 Task: Check the average views per listing of air conditioning unit in the last 1 year.
Action: Mouse moved to (1093, 251)
Screenshot: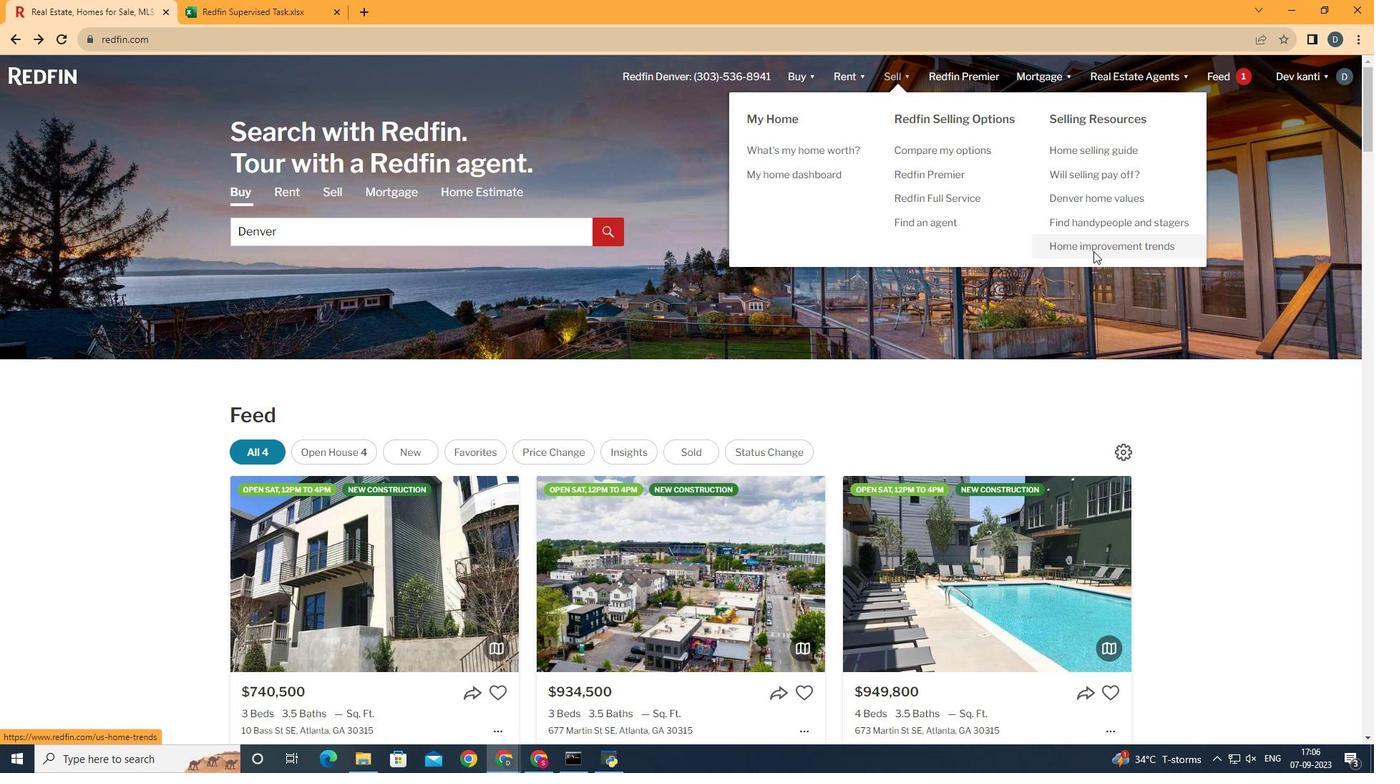 
Action: Mouse pressed left at (1093, 251)
Screenshot: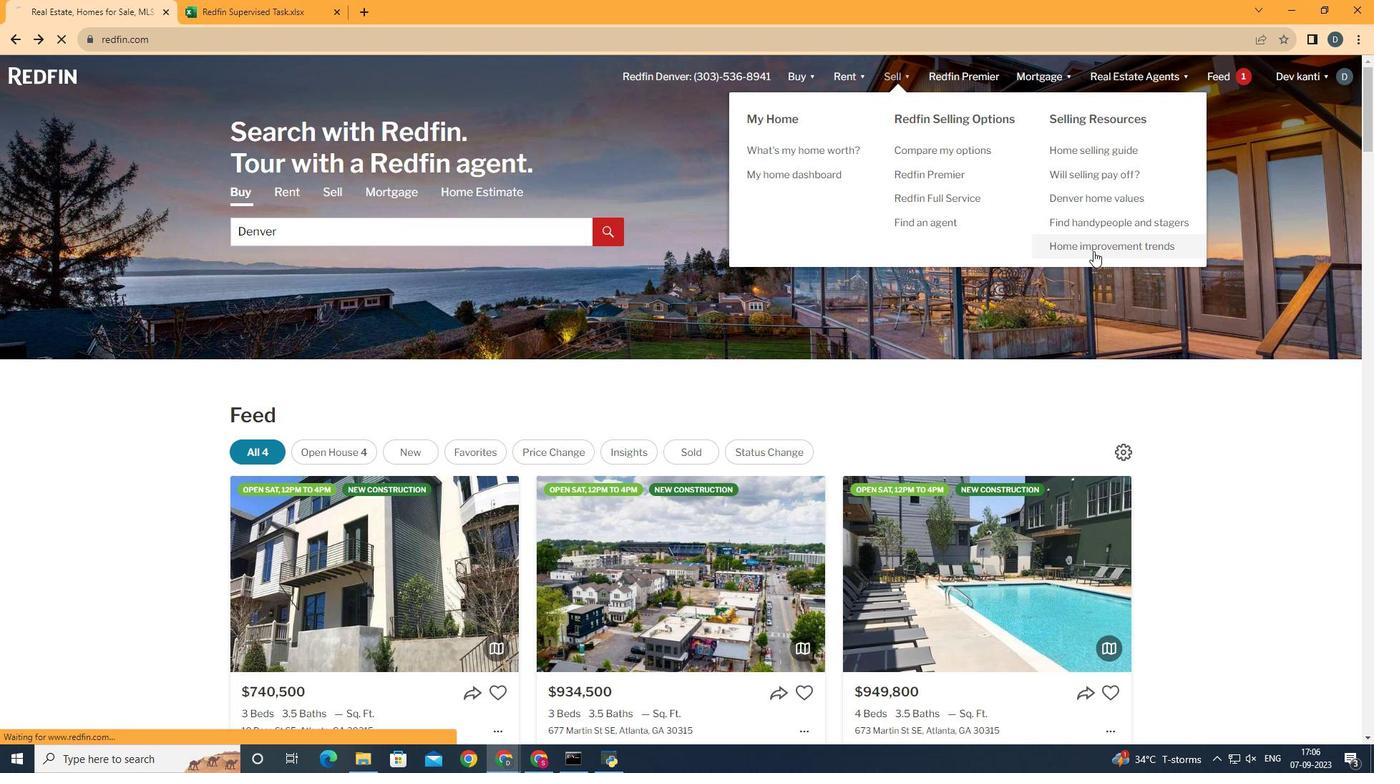 
Action: Mouse moved to (371, 273)
Screenshot: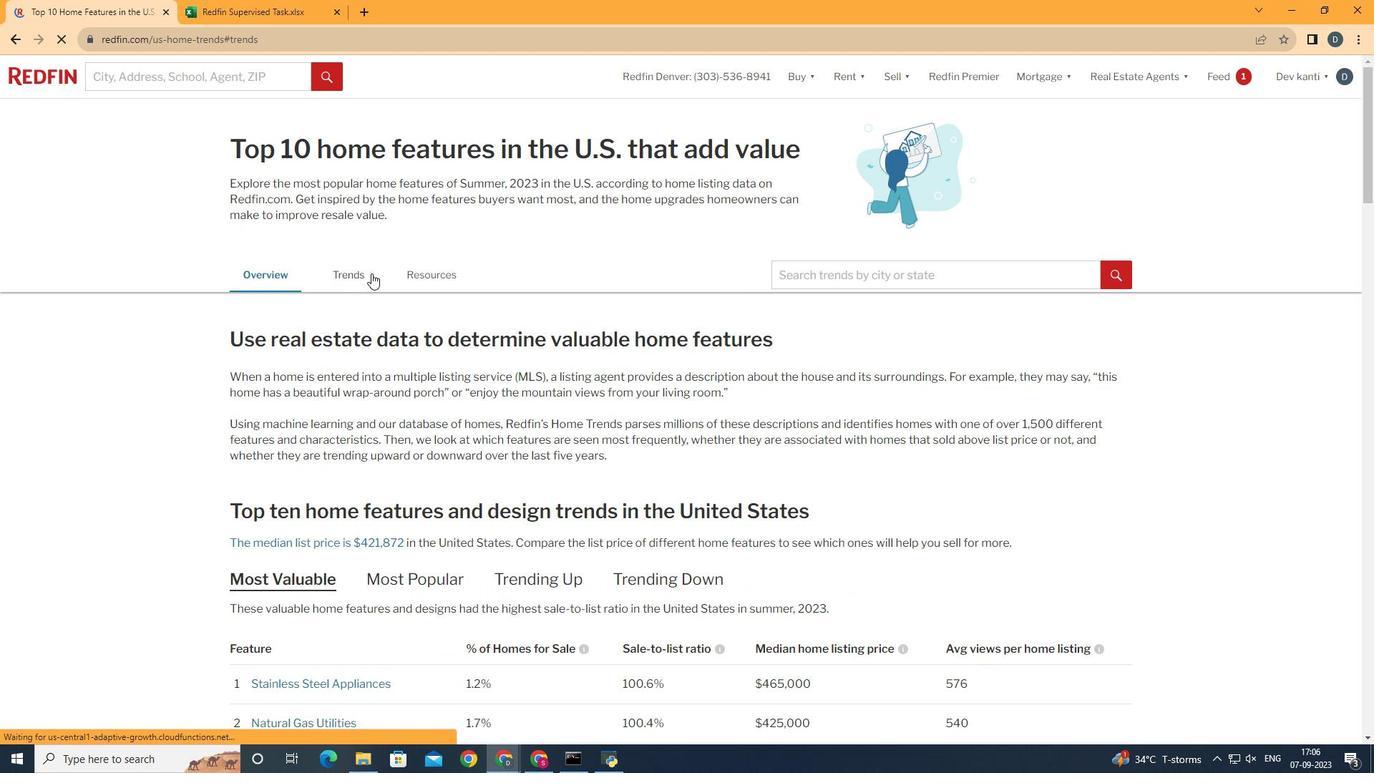 
Action: Mouse pressed left at (371, 273)
Screenshot: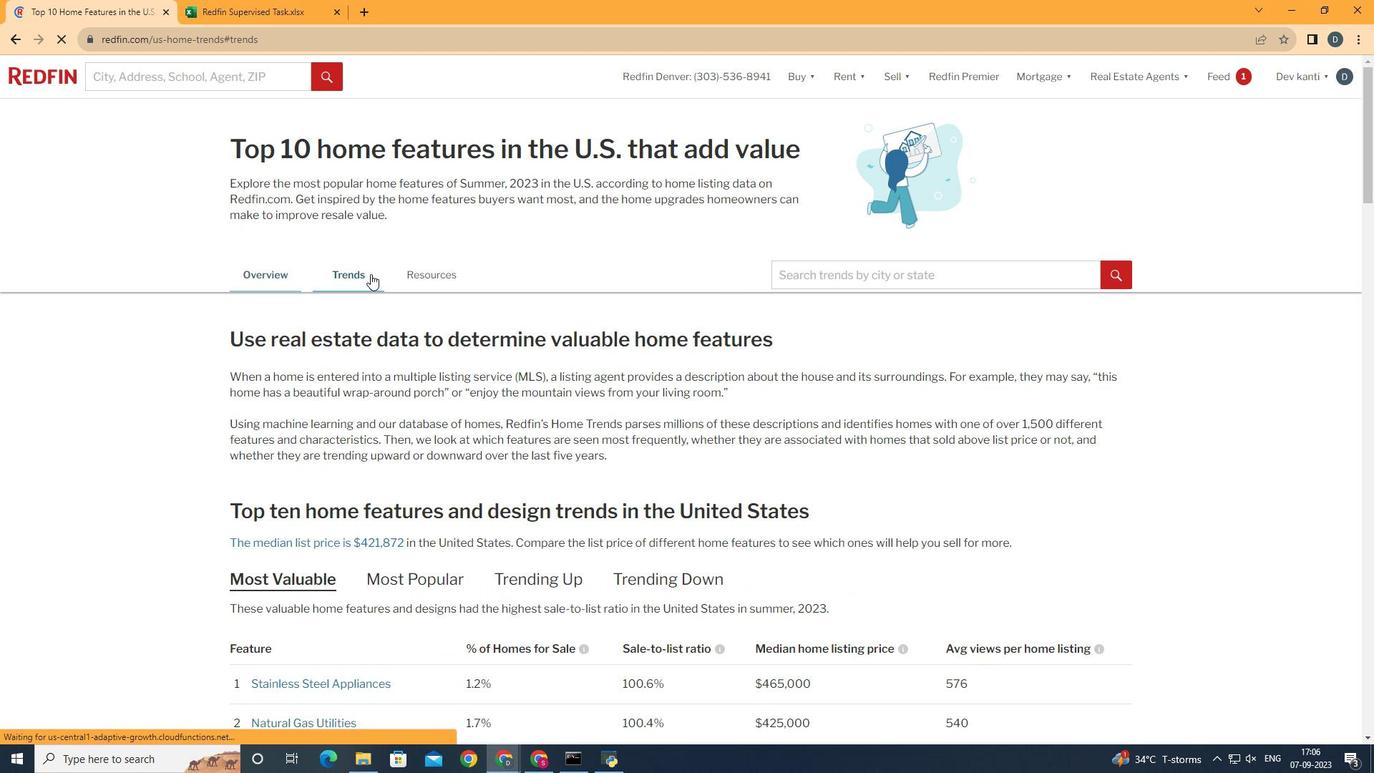 
Action: Mouse moved to (630, 380)
Screenshot: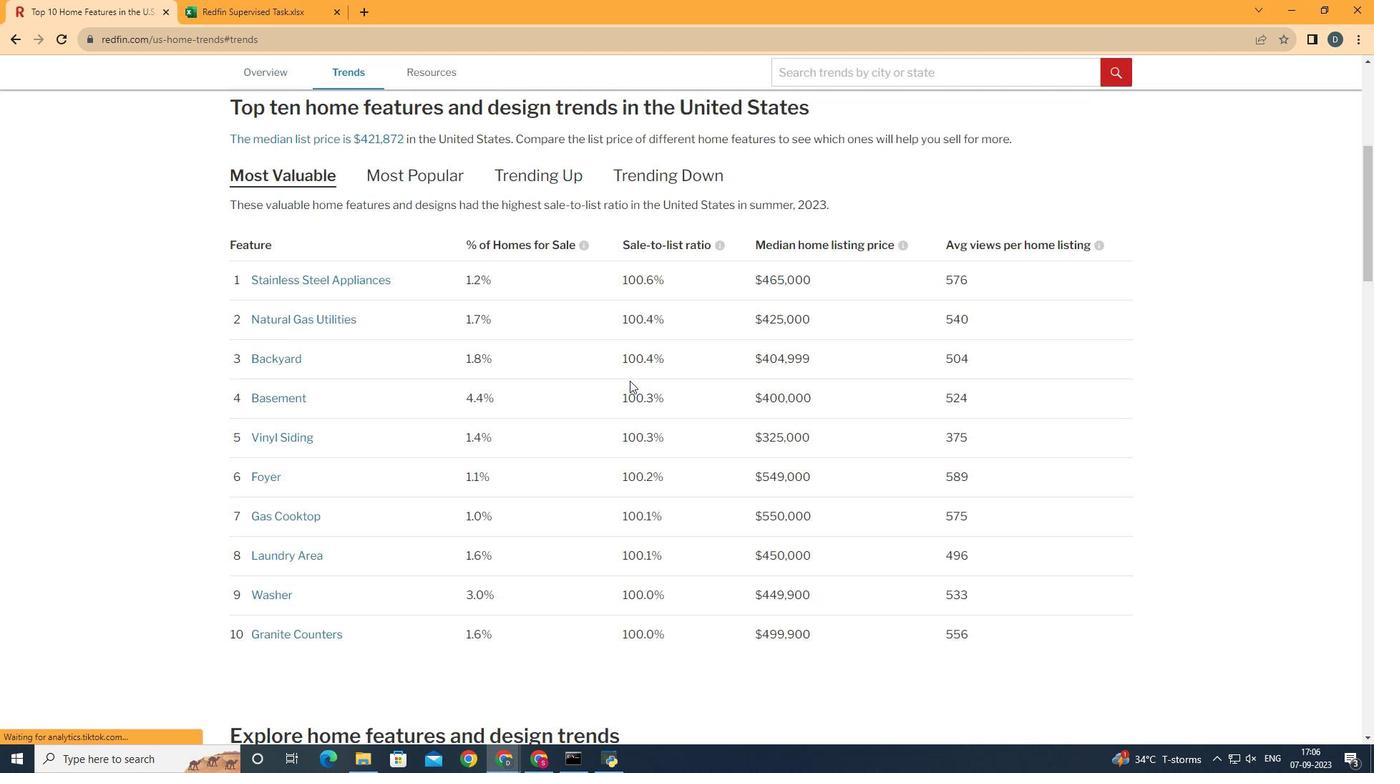 
Action: Mouse scrolled (630, 380) with delta (0, 0)
Screenshot: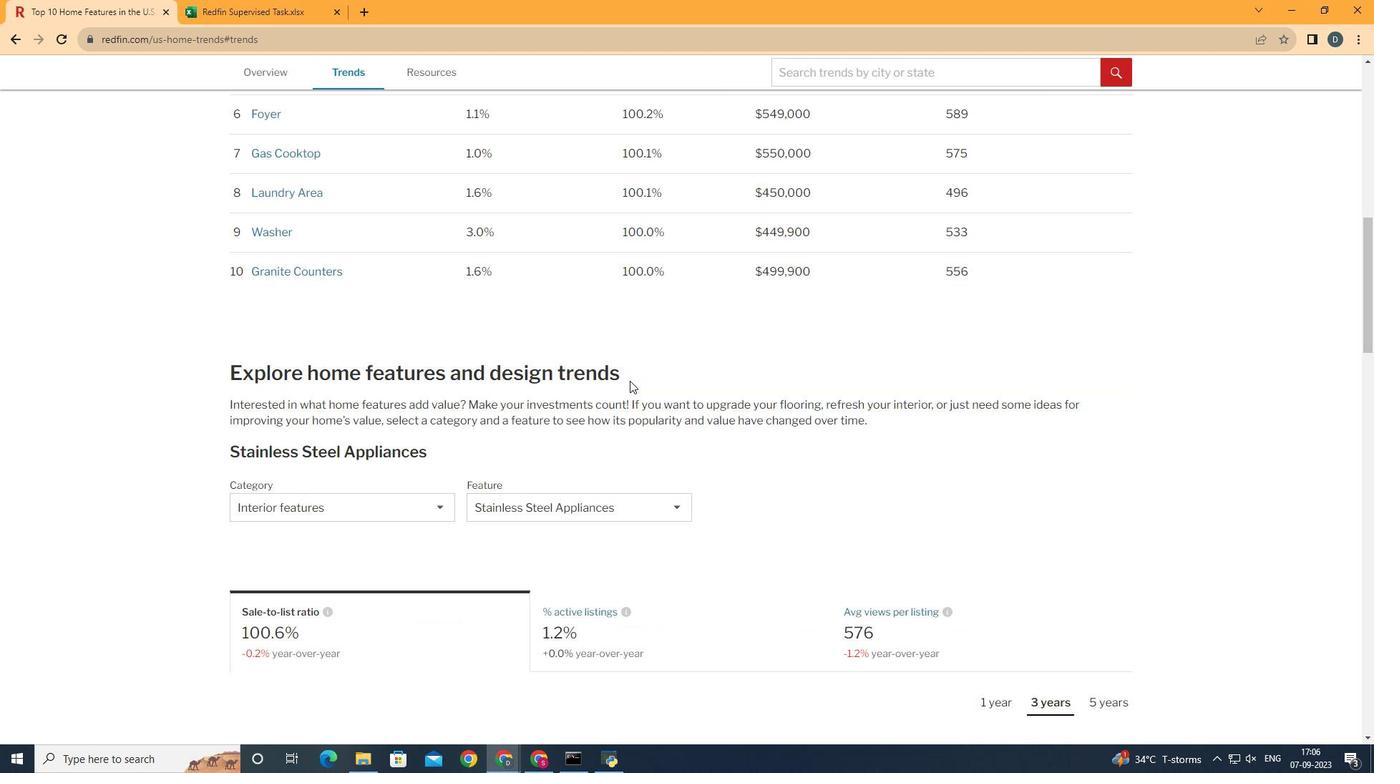 
Action: Mouse scrolled (630, 380) with delta (0, 0)
Screenshot: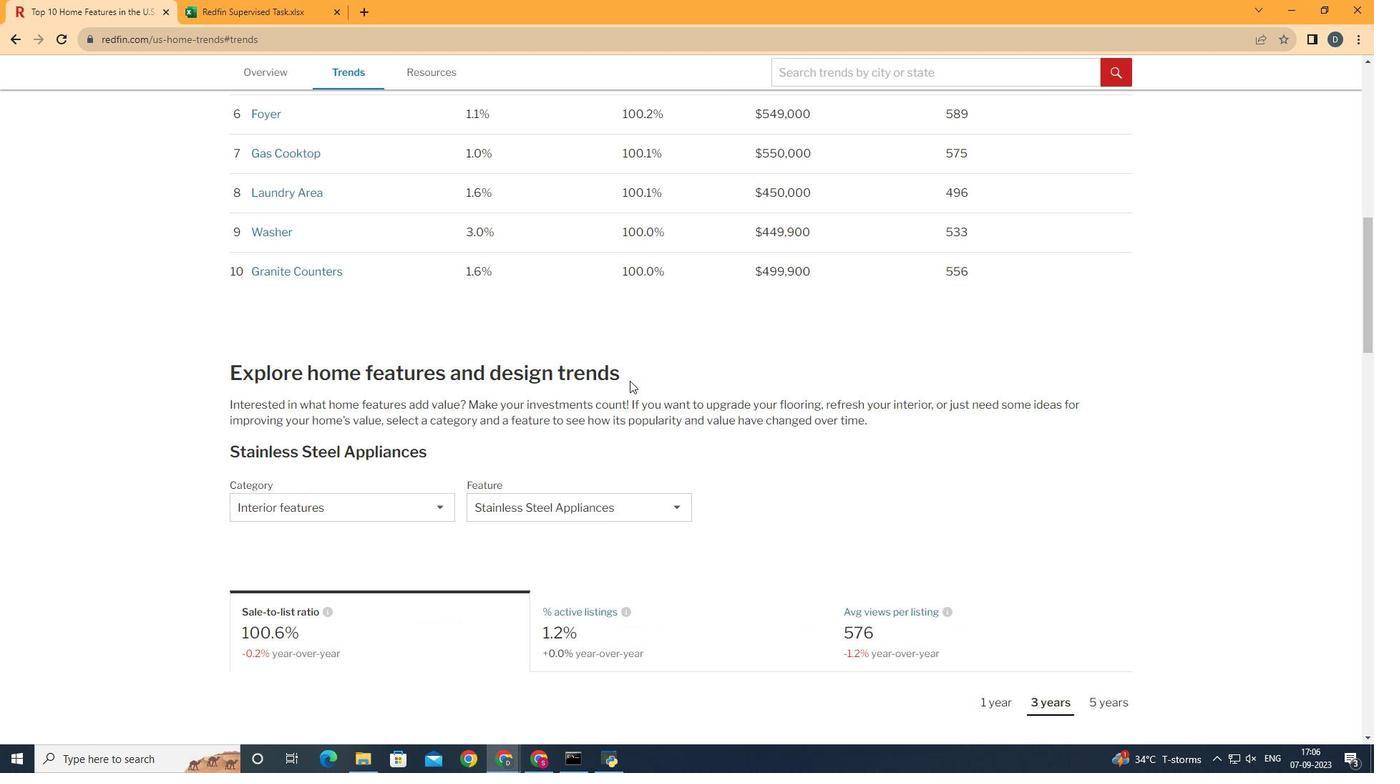 
Action: Mouse scrolled (630, 380) with delta (0, 0)
Screenshot: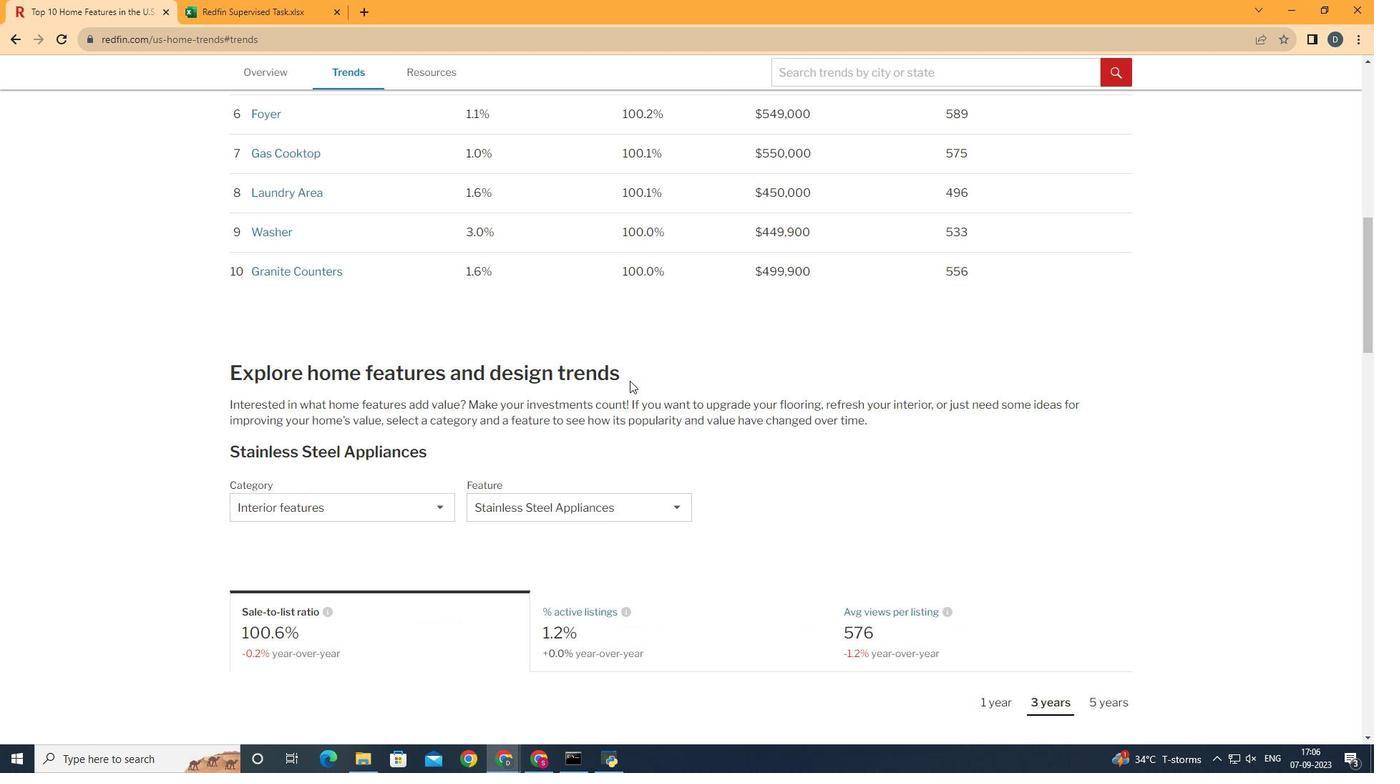 
Action: Mouse scrolled (630, 380) with delta (0, 0)
Screenshot: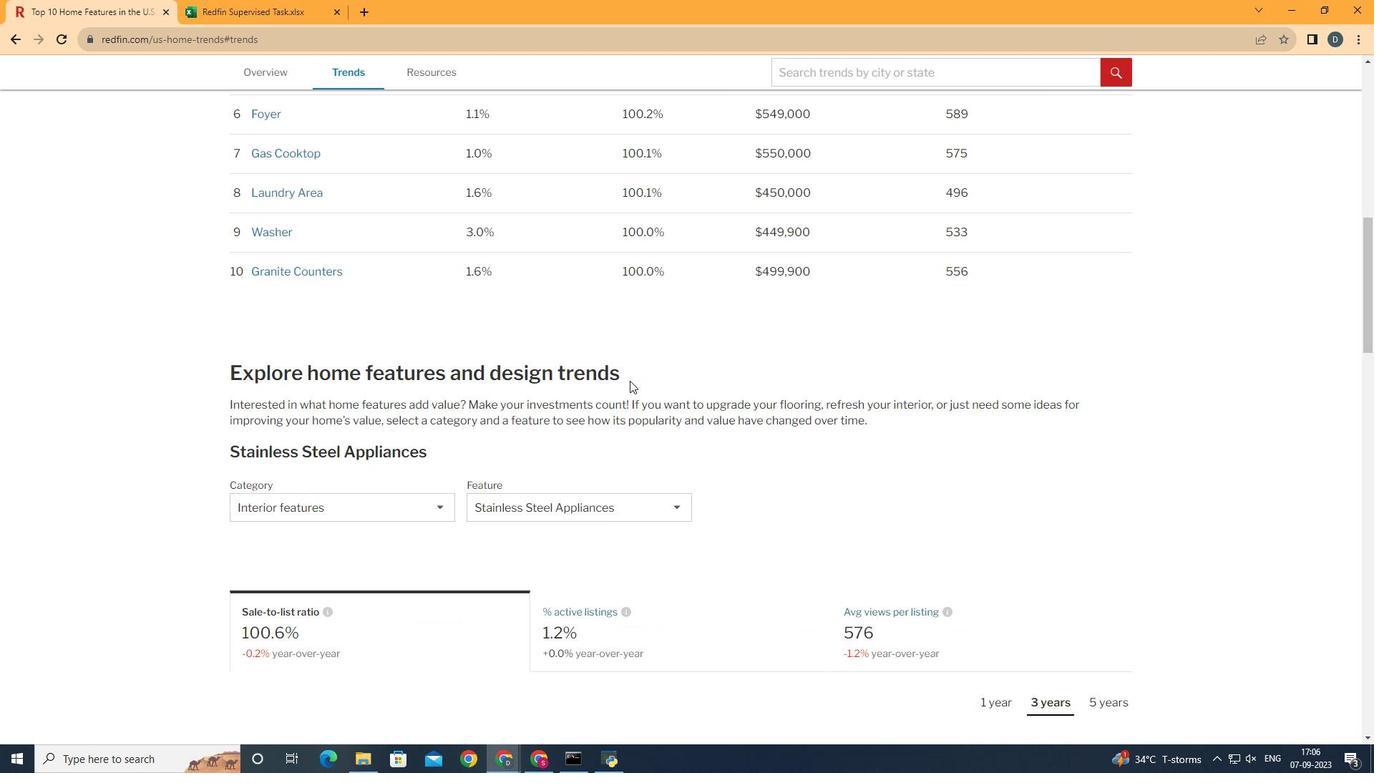 
Action: Mouse scrolled (630, 380) with delta (0, 0)
Screenshot: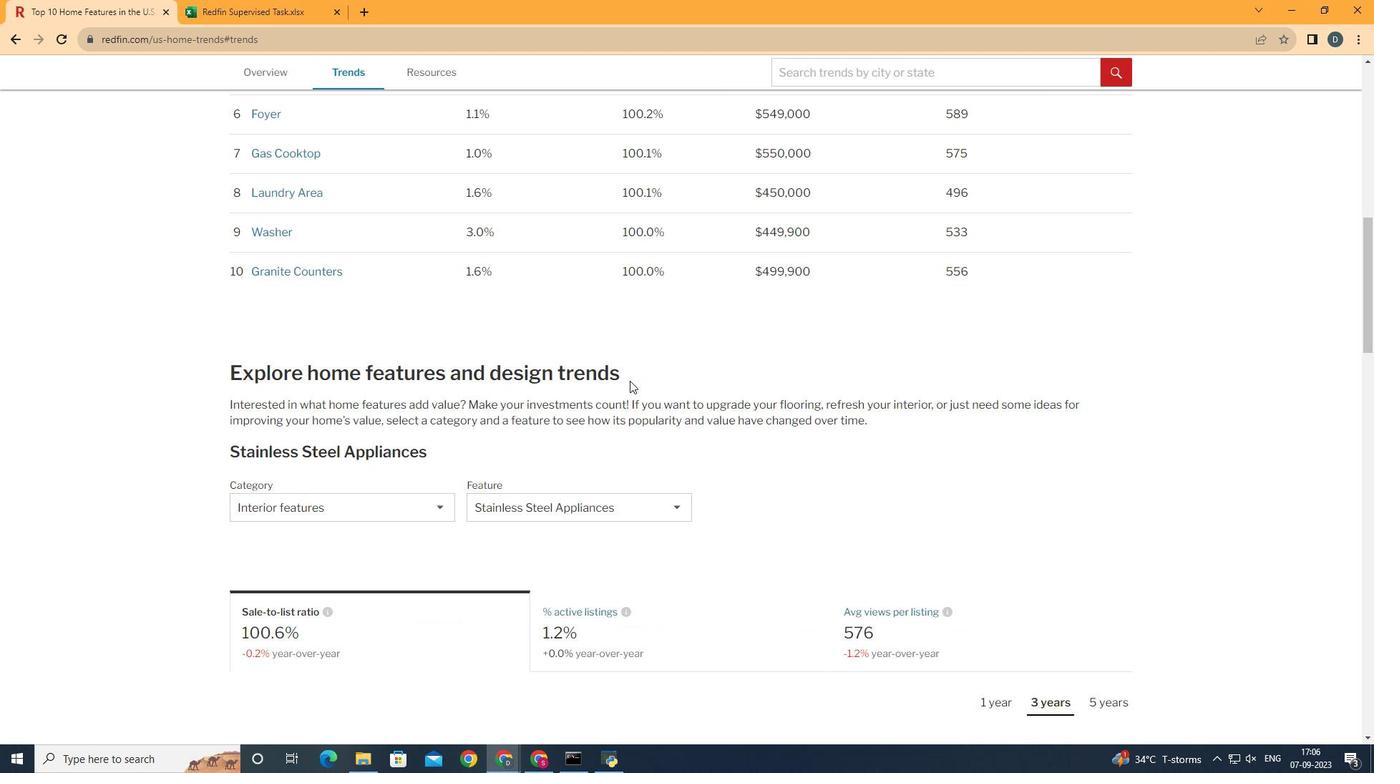 
Action: Mouse scrolled (630, 380) with delta (0, 0)
Screenshot: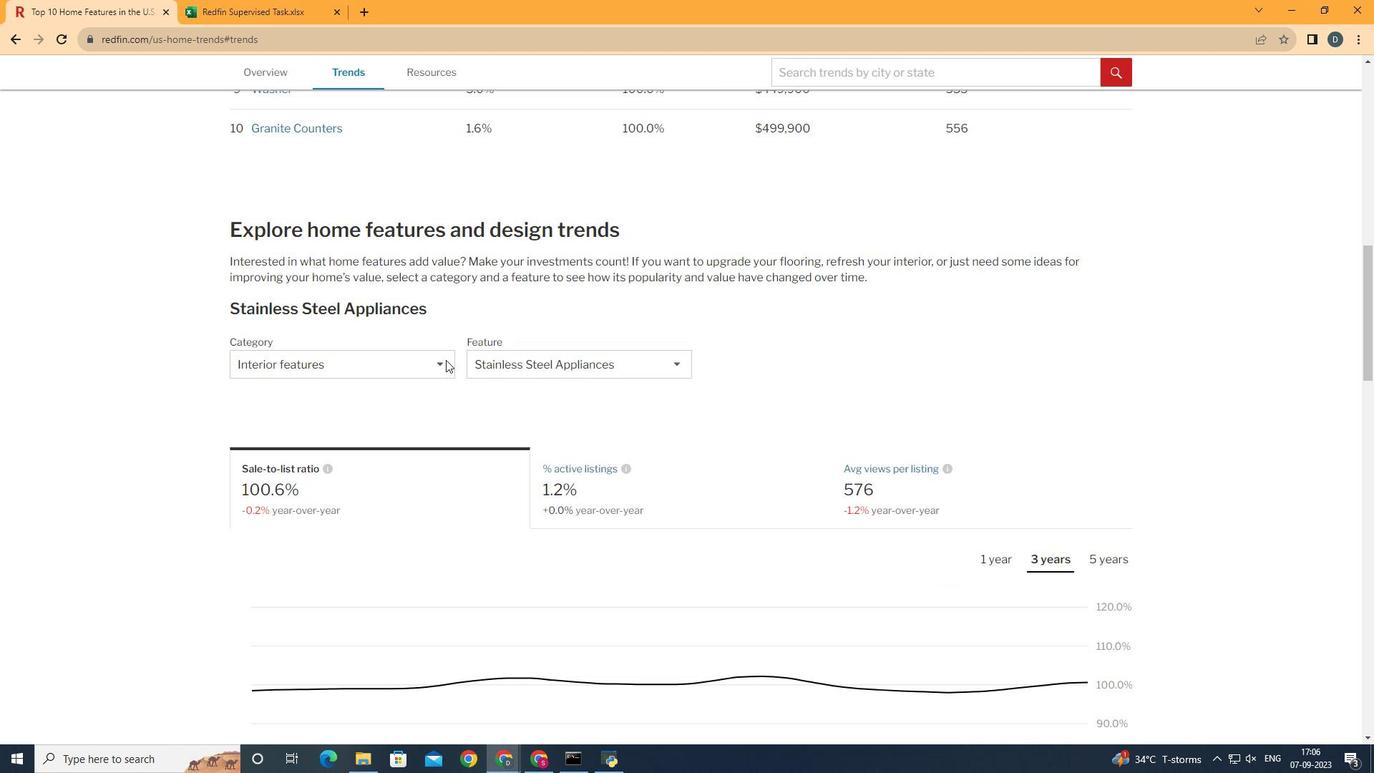 
Action: Mouse scrolled (630, 380) with delta (0, 0)
Screenshot: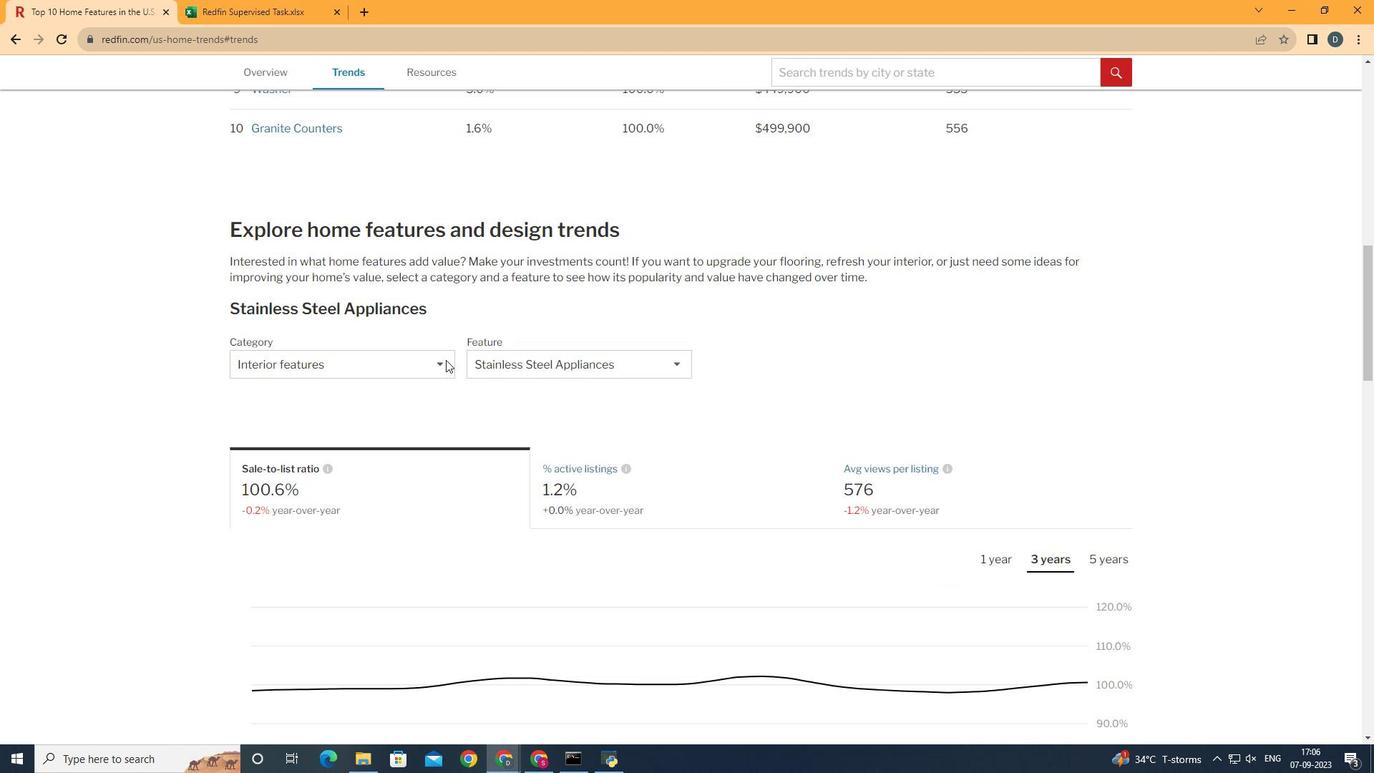 
Action: Mouse moved to (397, 362)
Screenshot: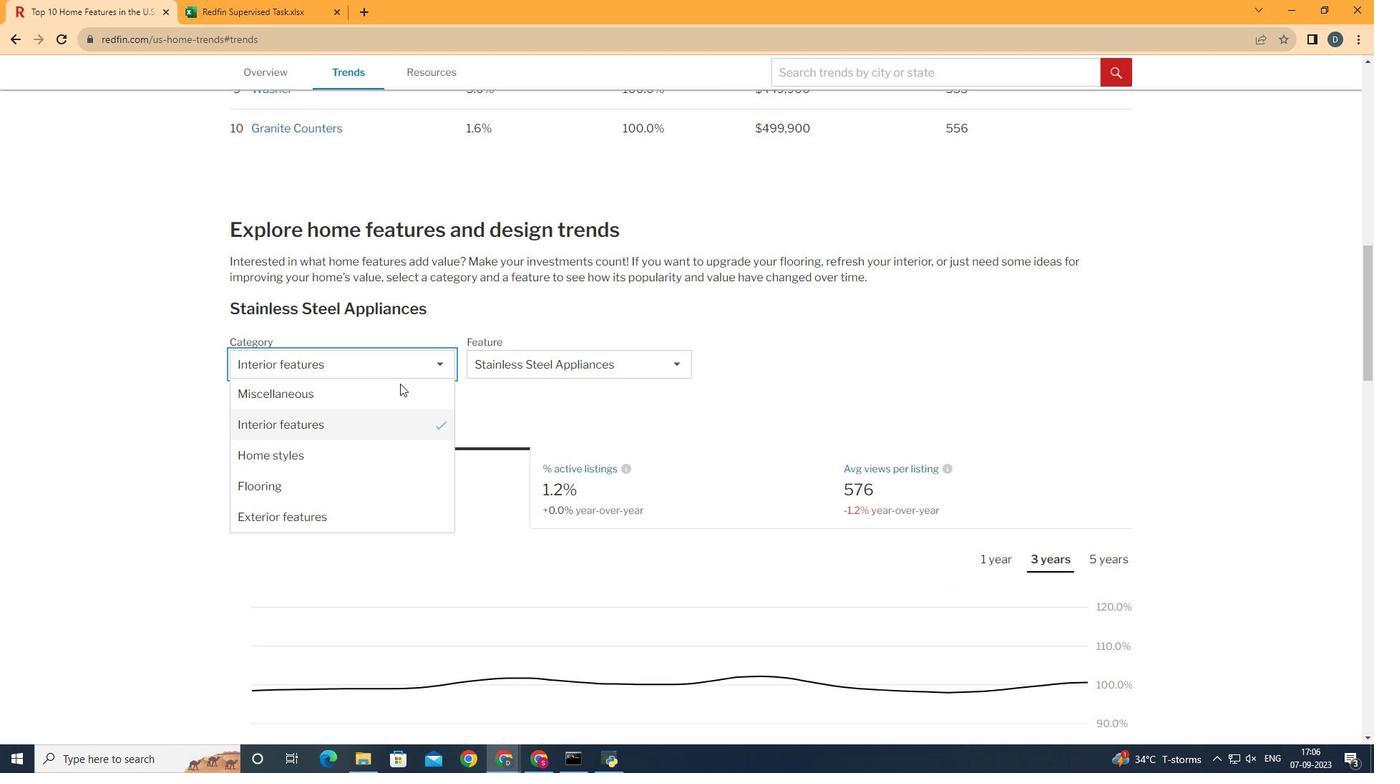 
Action: Mouse pressed left at (397, 362)
Screenshot: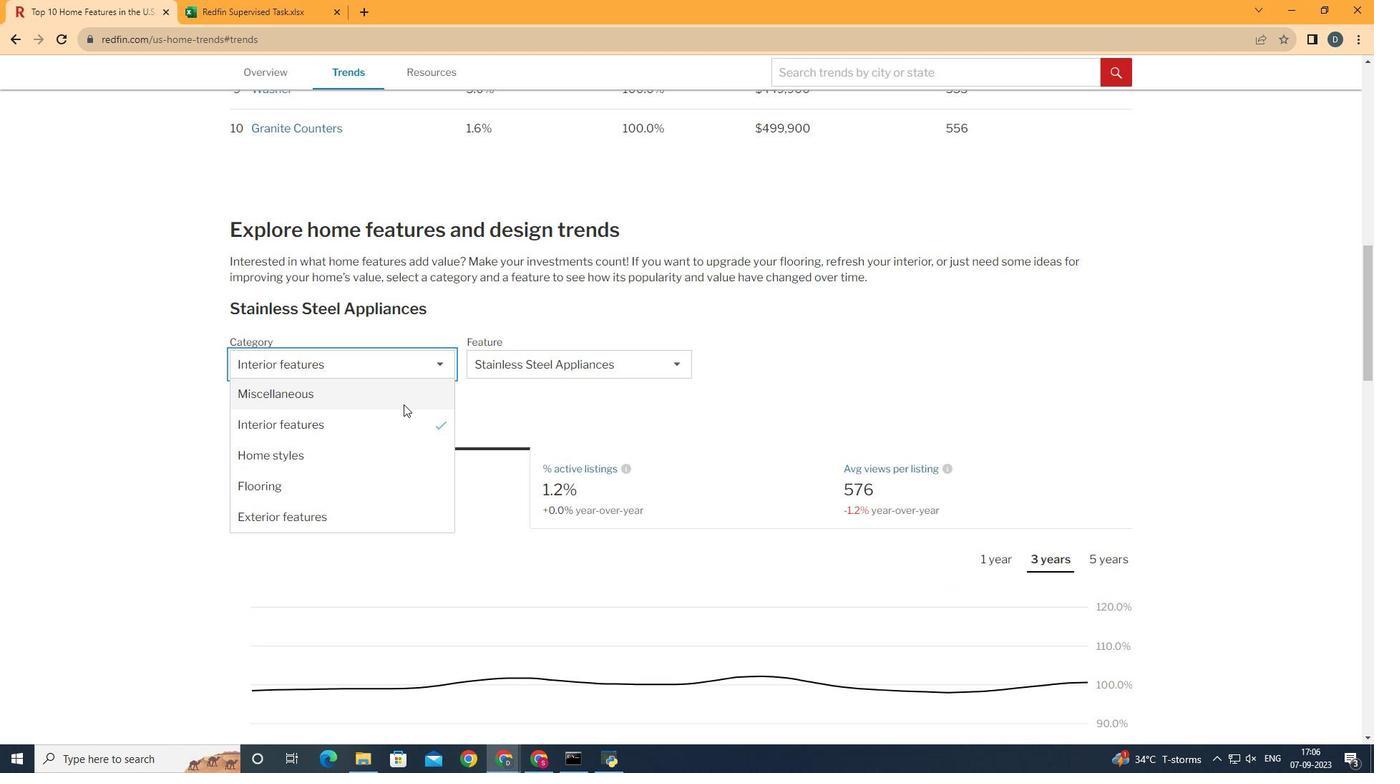 
Action: Mouse moved to (402, 426)
Screenshot: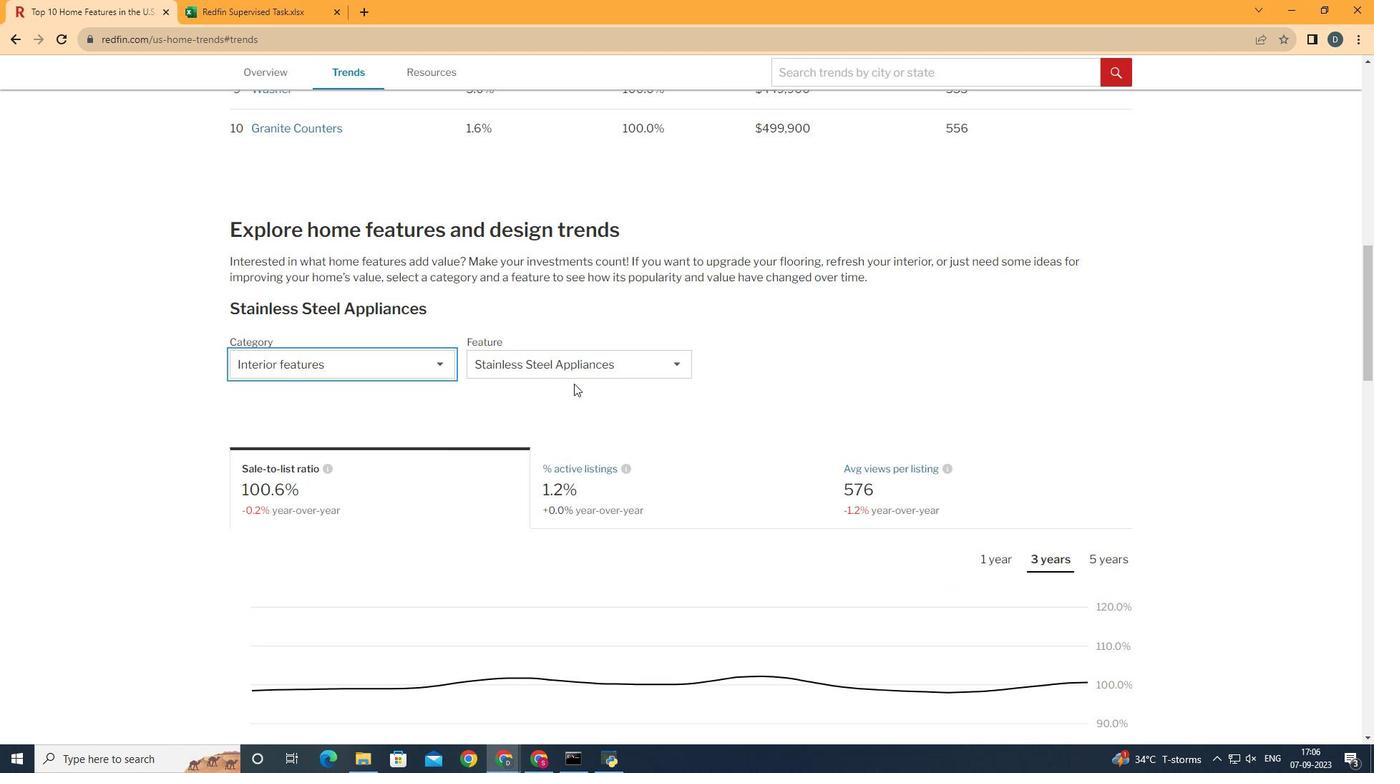 
Action: Mouse pressed left at (402, 426)
Screenshot: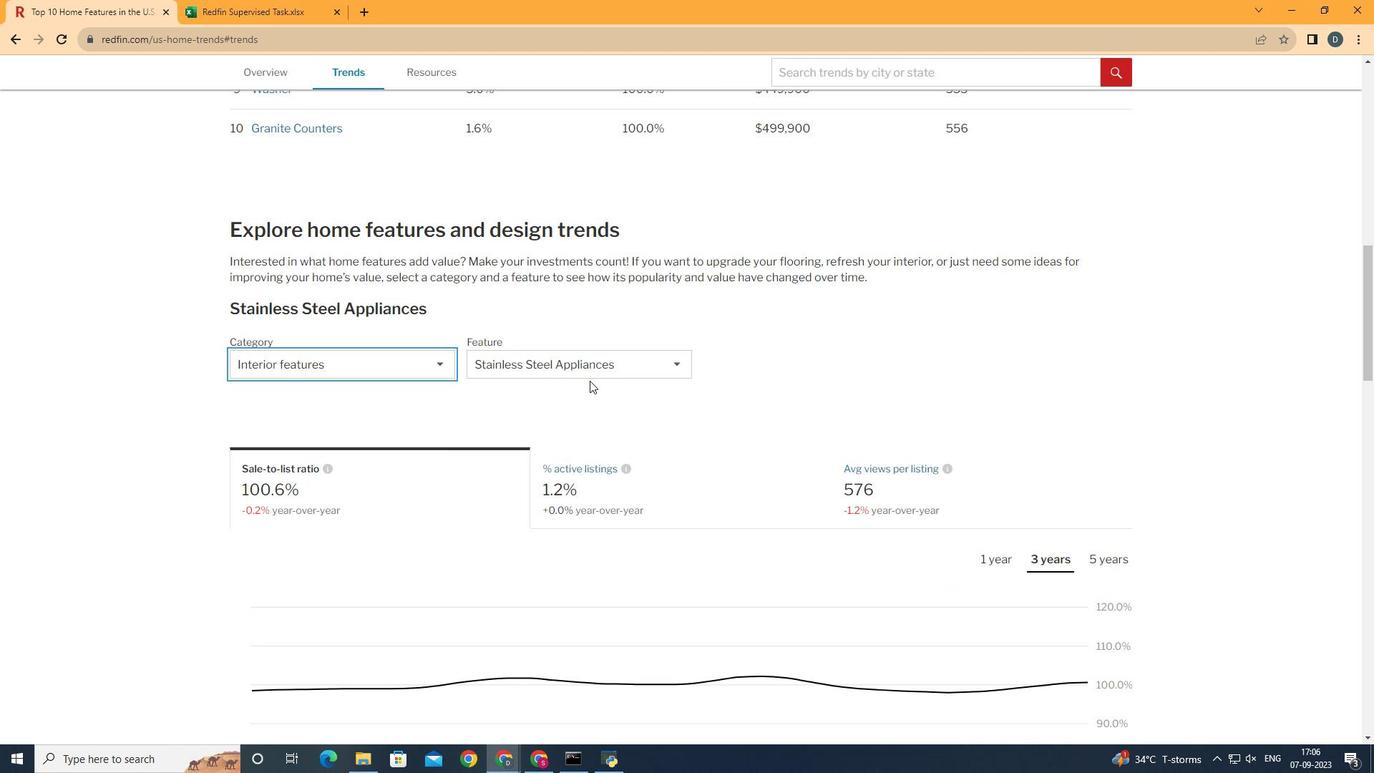 
Action: Mouse moved to (589, 380)
Screenshot: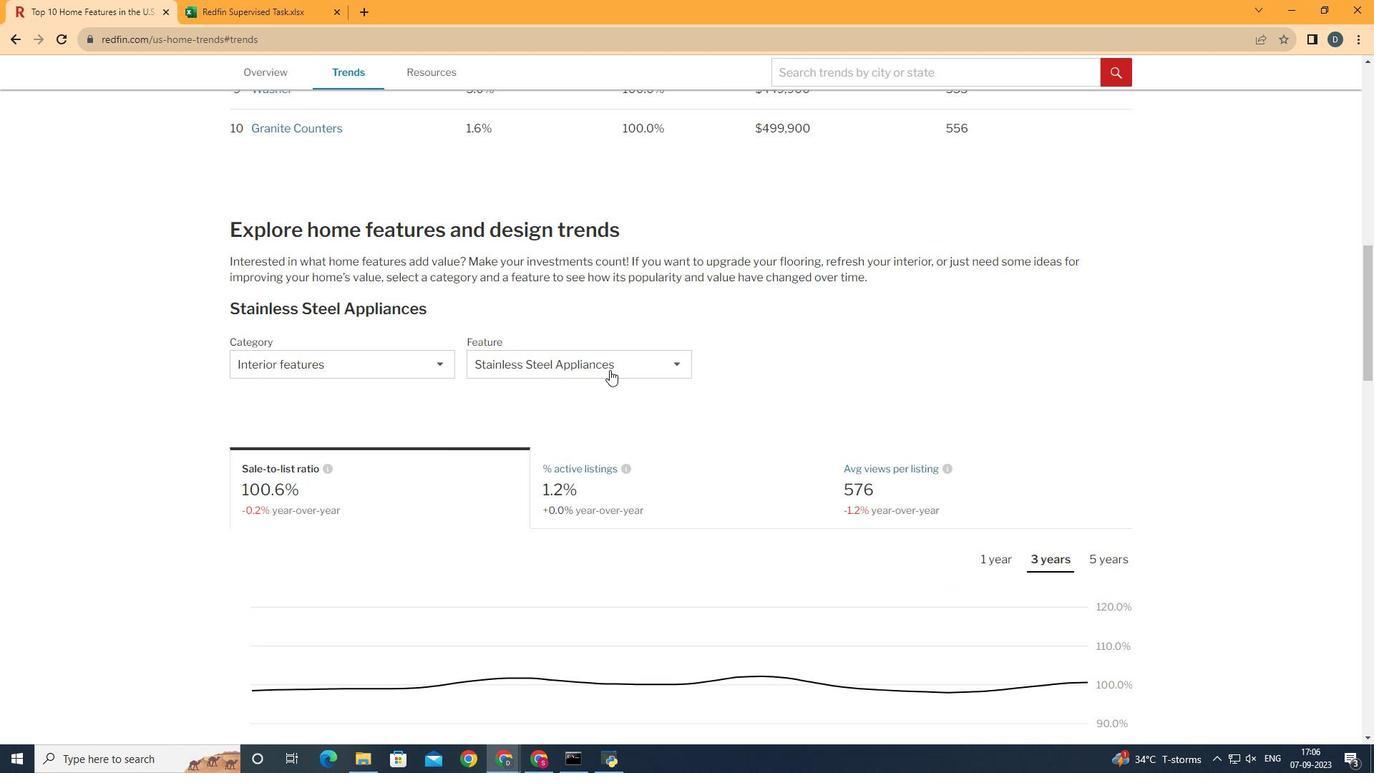 
Action: Mouse pressed left at (589, 380)
Screenshot: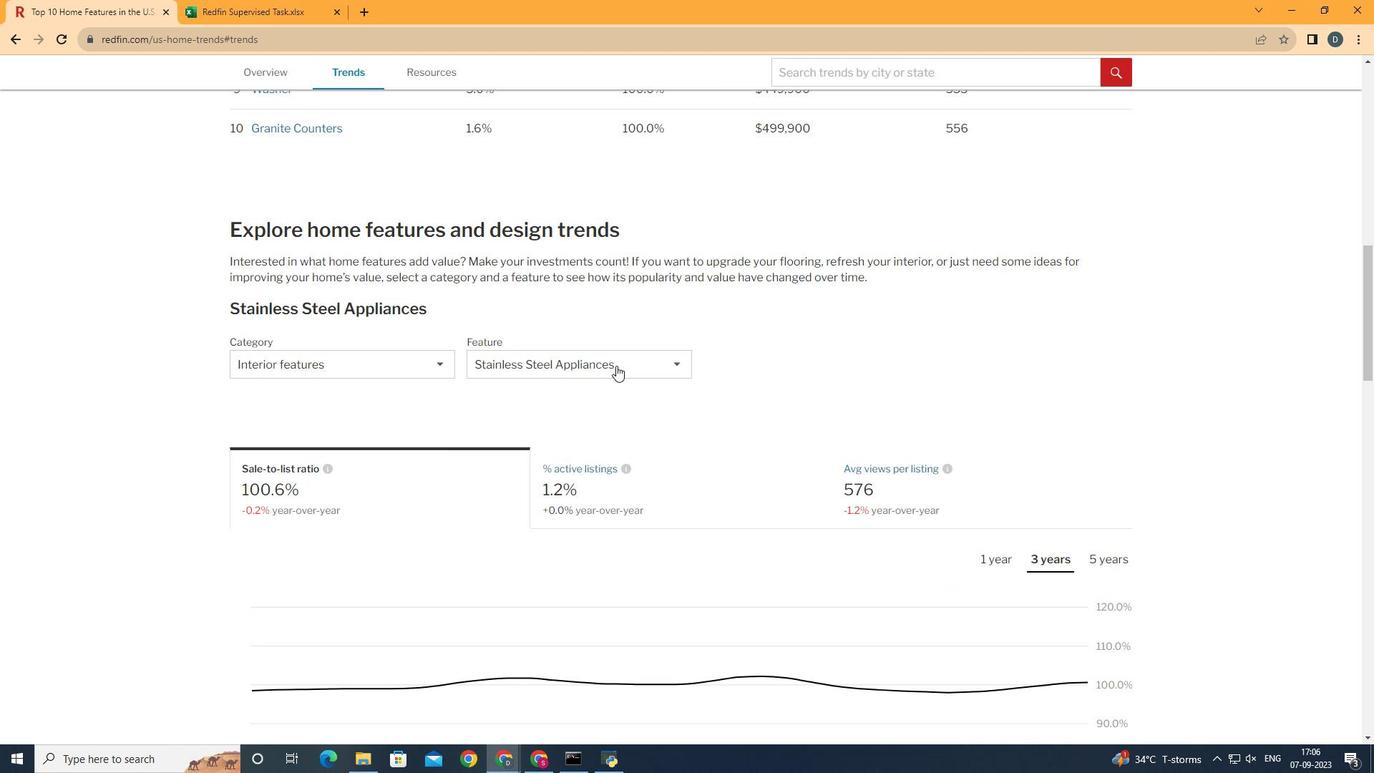 
Action: Mouse moved to (616, 365)
Screenshot: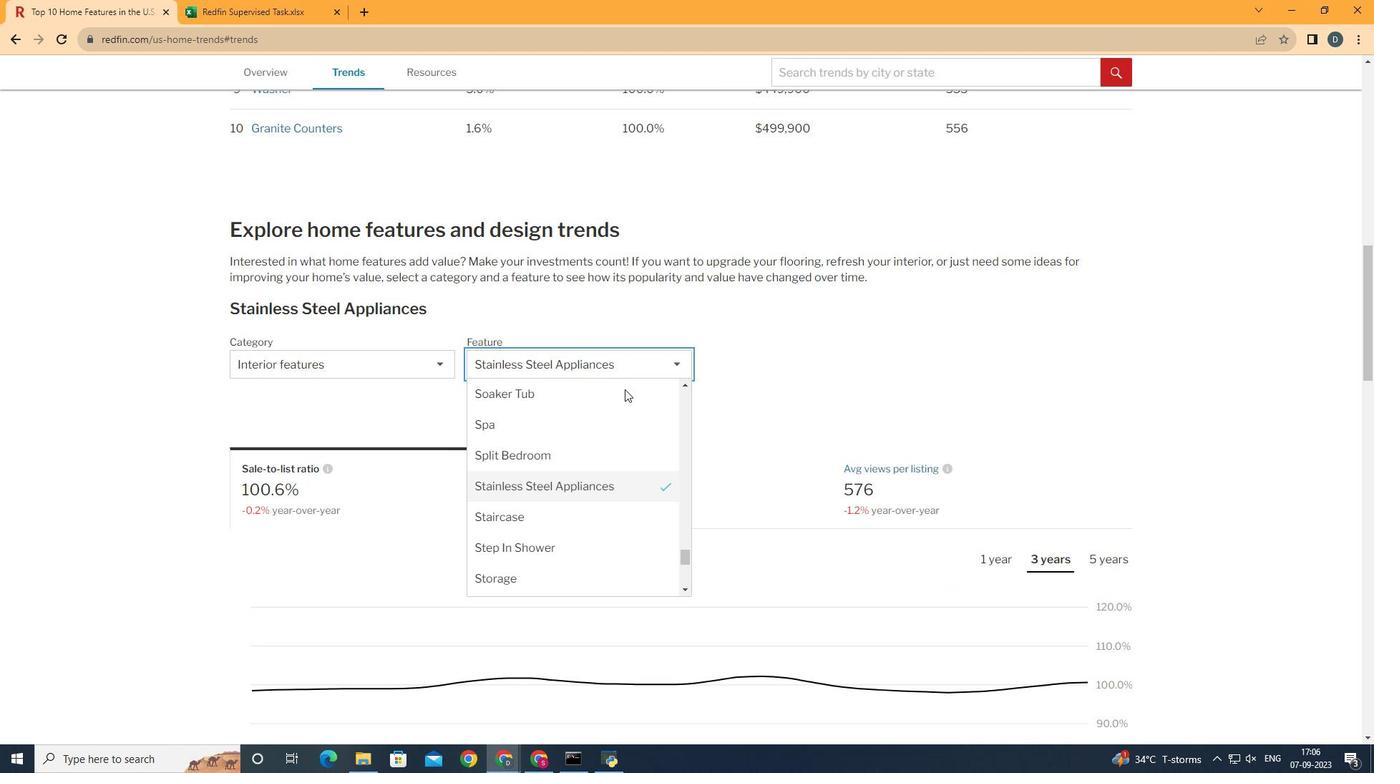 
Action: Mouse pressed left at (616, 365)
Screenshot: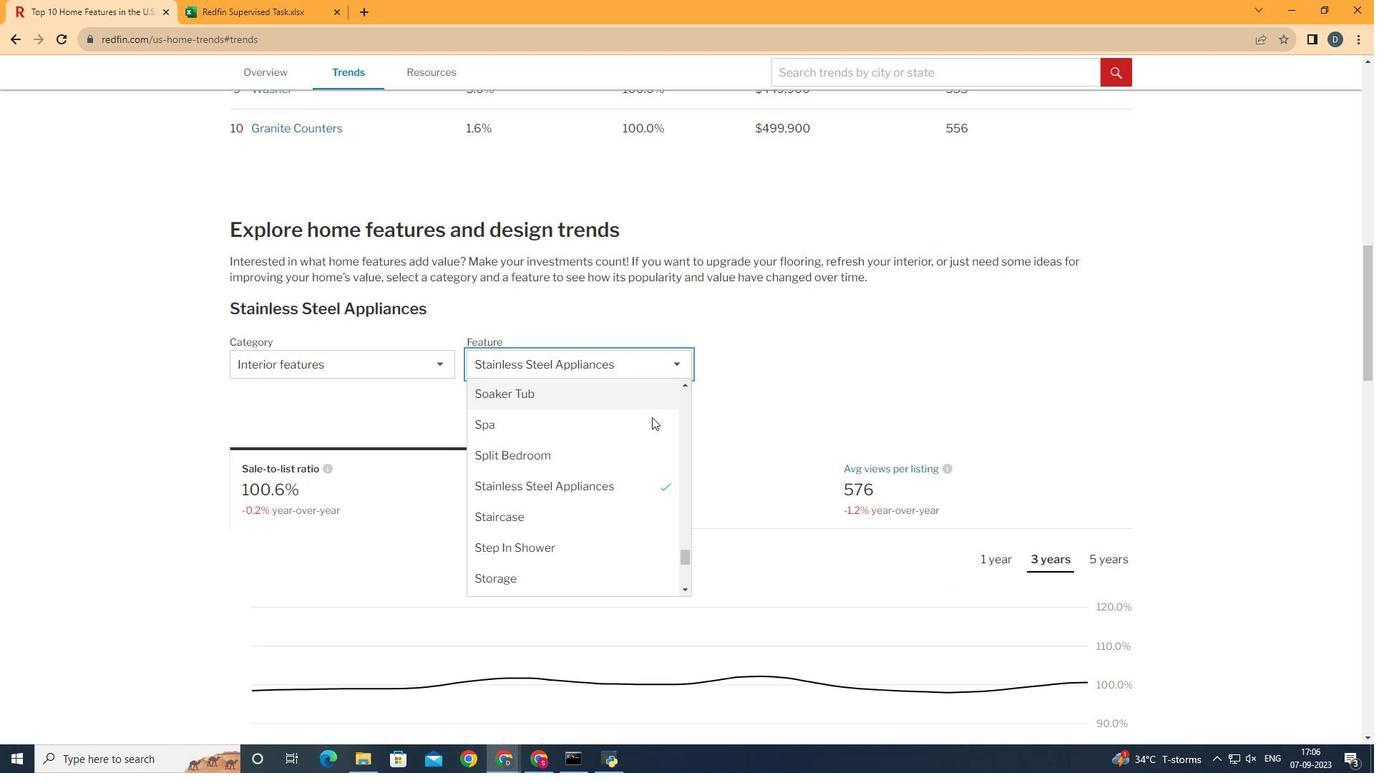 
Action: Mouse moved to (688, 555)
Screenshot: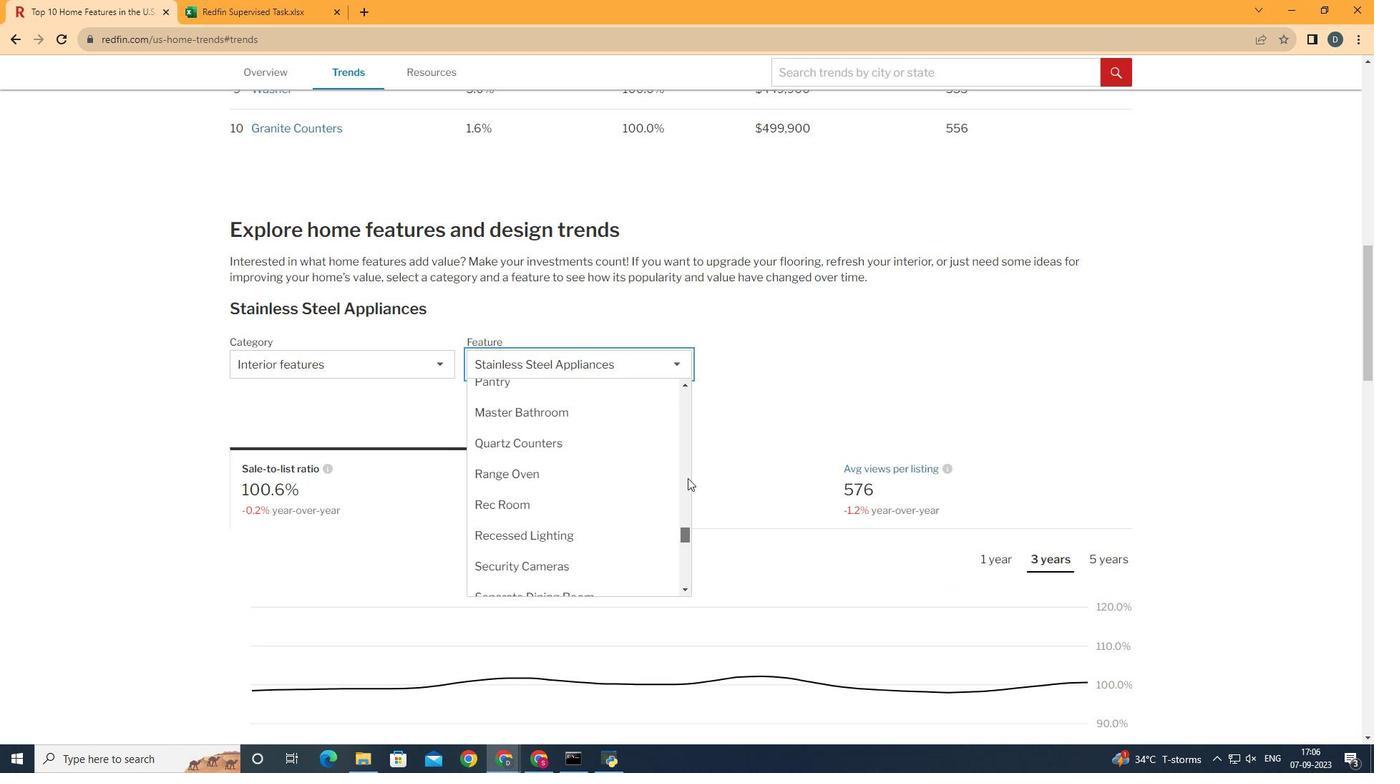 
Action: Mouse pressed left at (688, 555)
Screenshot: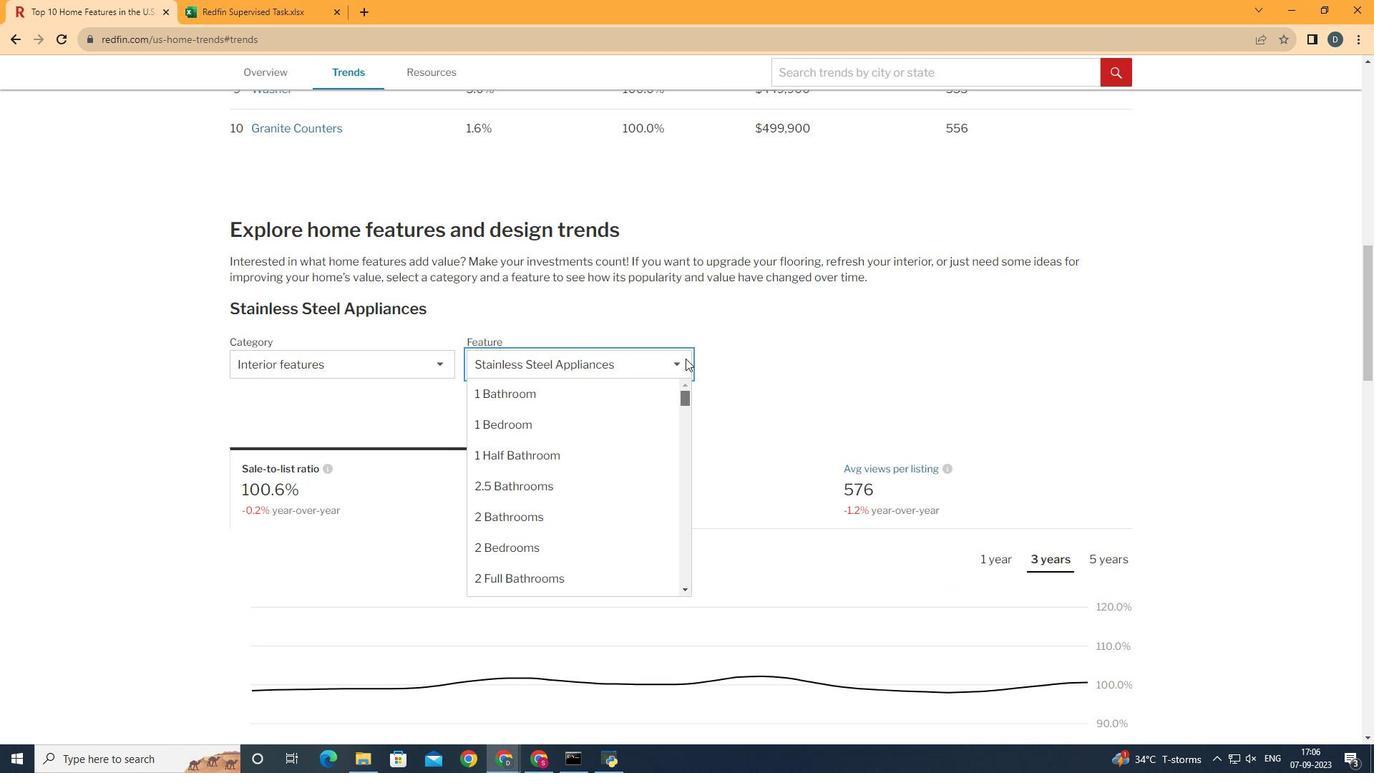 
Action: Mouse moved to (619, 470)
Screenshot: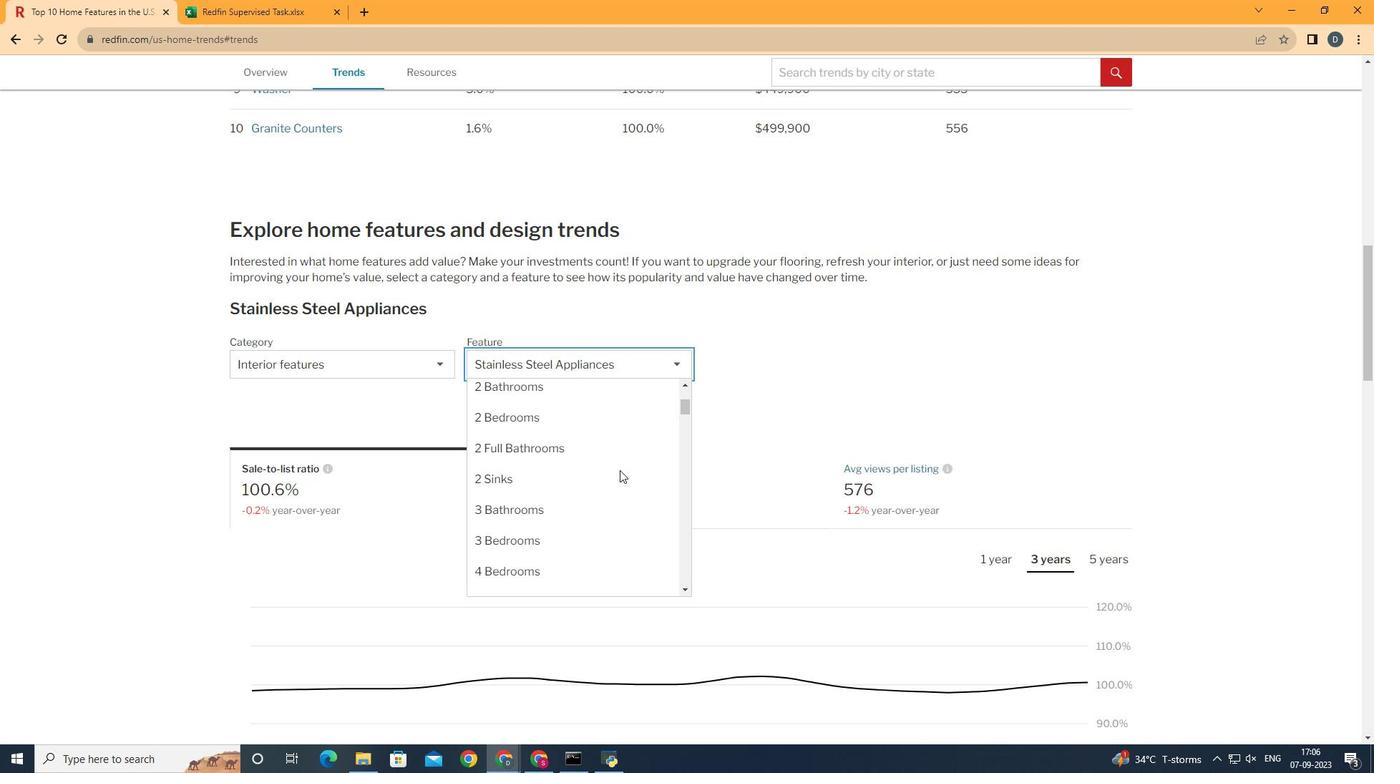 
Action: Mouse scrolled (619, 469) with delta (0, 0)
Screenshot: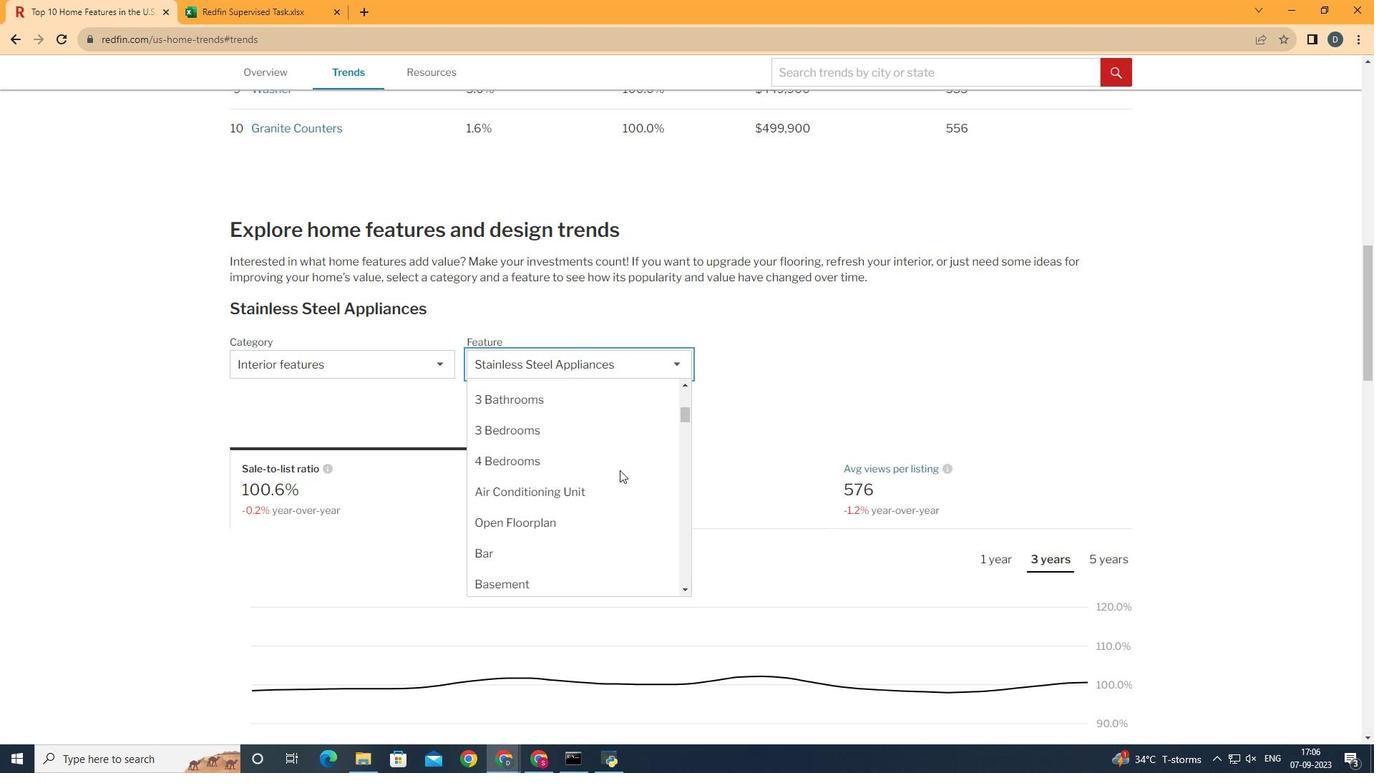 
Action: Mouse scrolled (619, 469) with delta (0, 0)
Screenshot: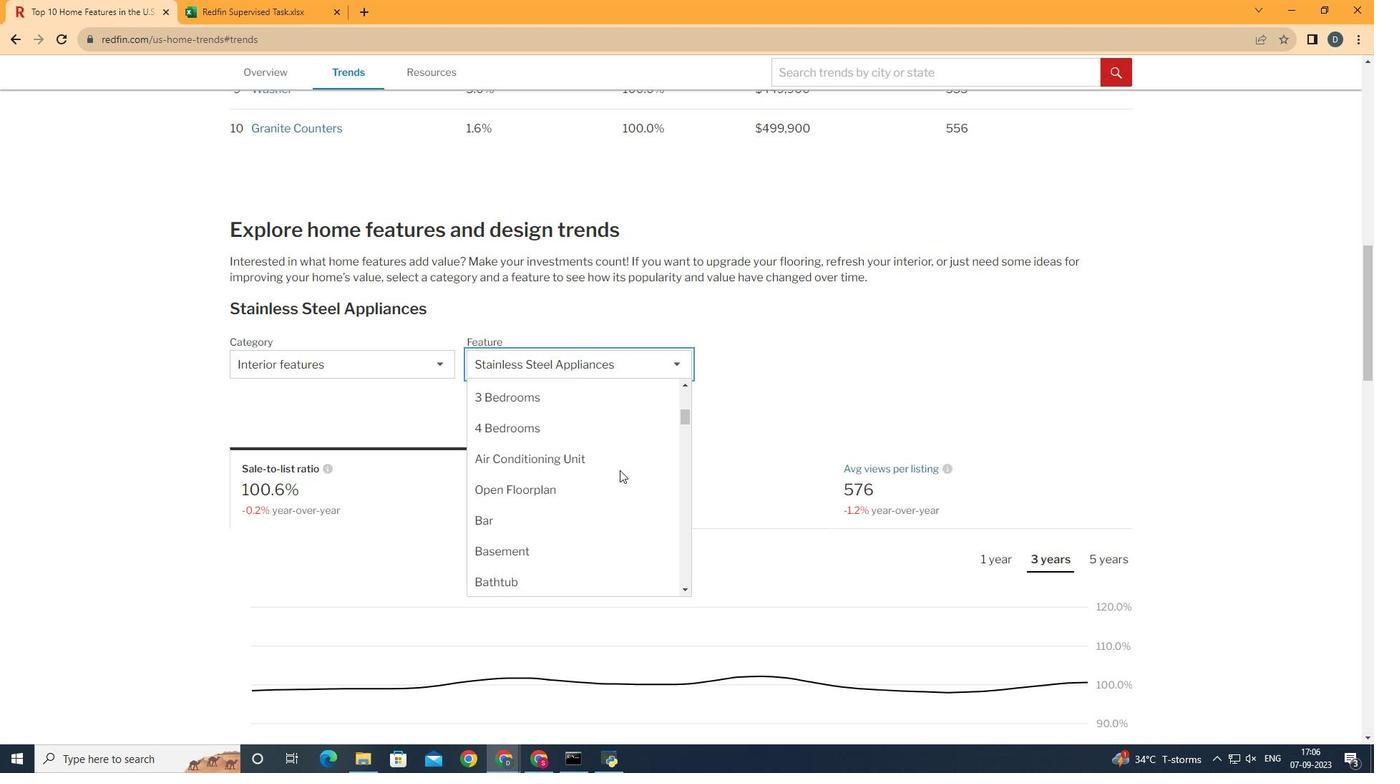 
Action: Mouse scrolled (619, 469) with delta (0, 0)
Screenshot: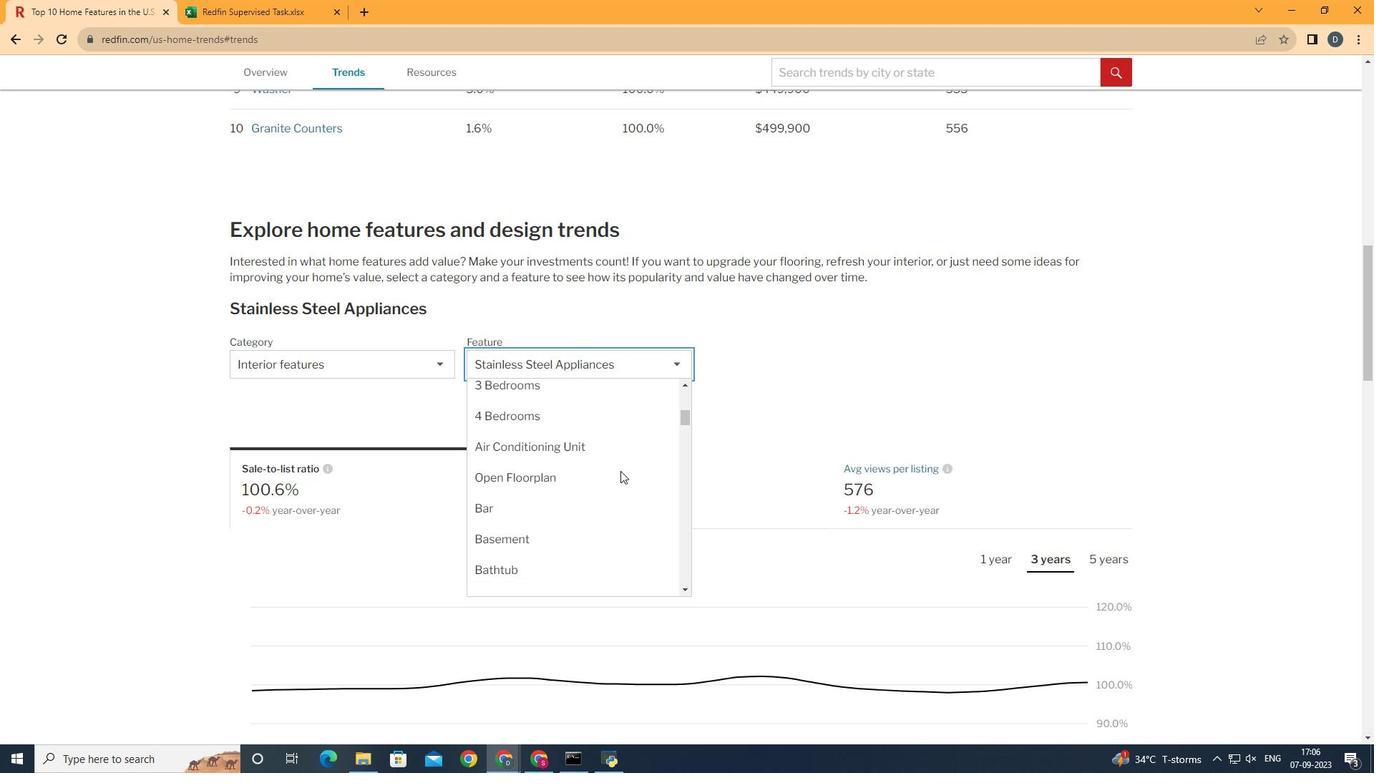 
Action: Mouse scrolled (619, 469) with delta (0, 0)
Screenshot: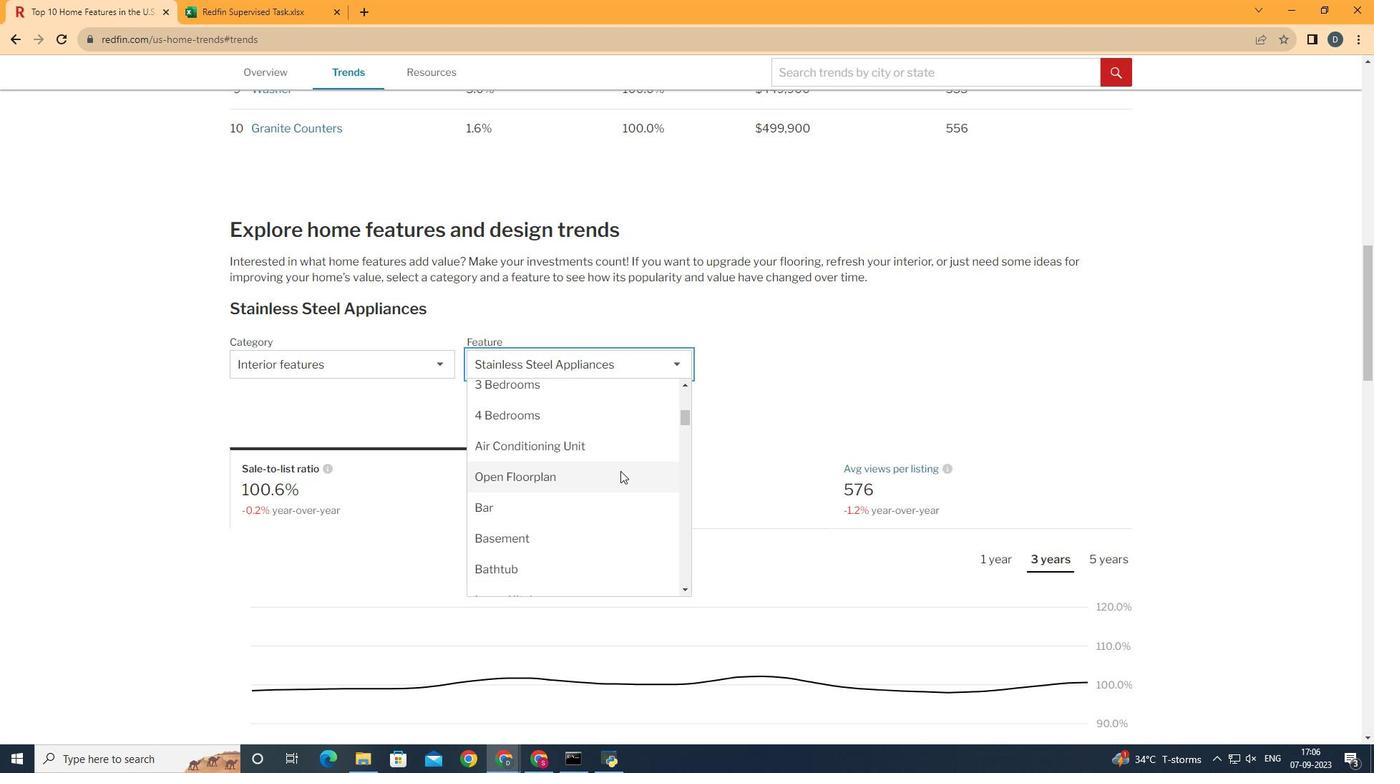 
Action: Mouse moved to (616, 443)
Screenshot: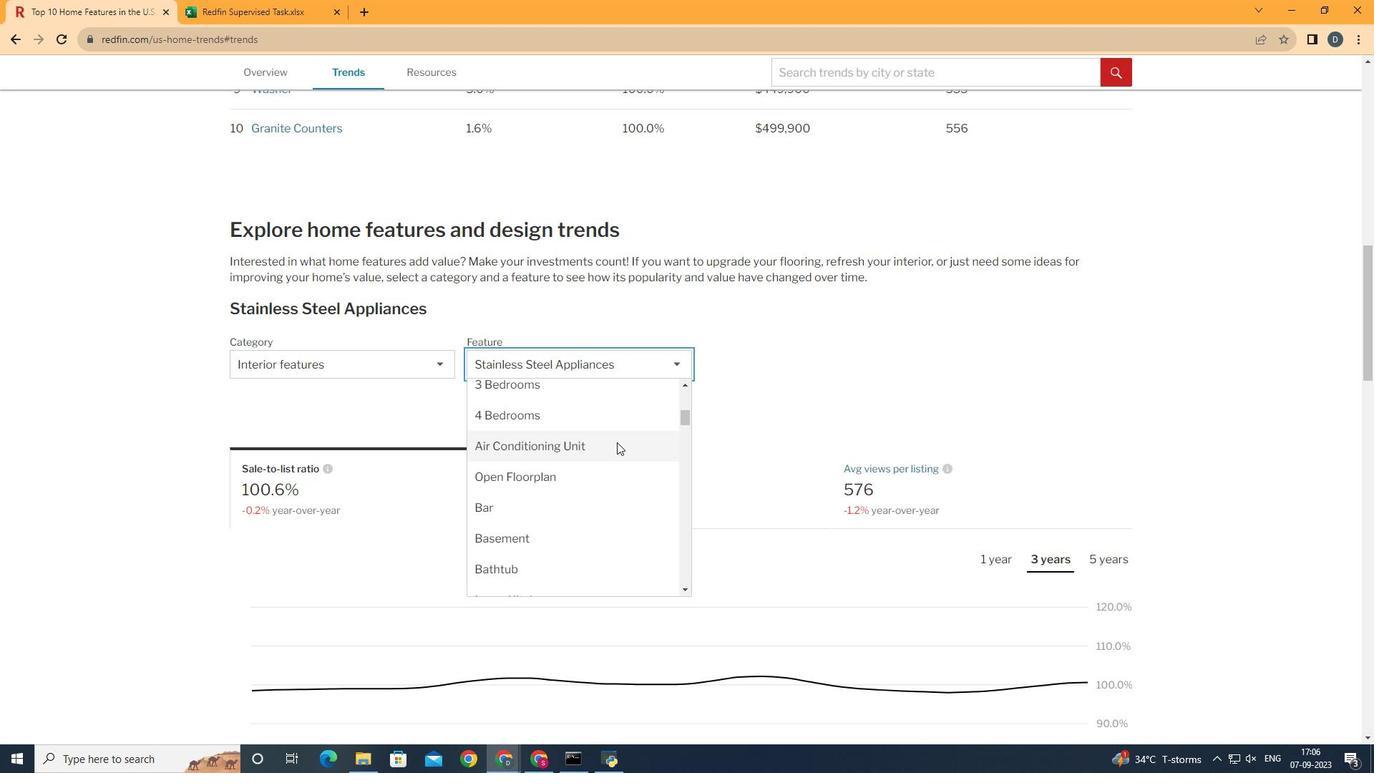 
Action: Mouse pressed left at (616, 443)
Screenshot: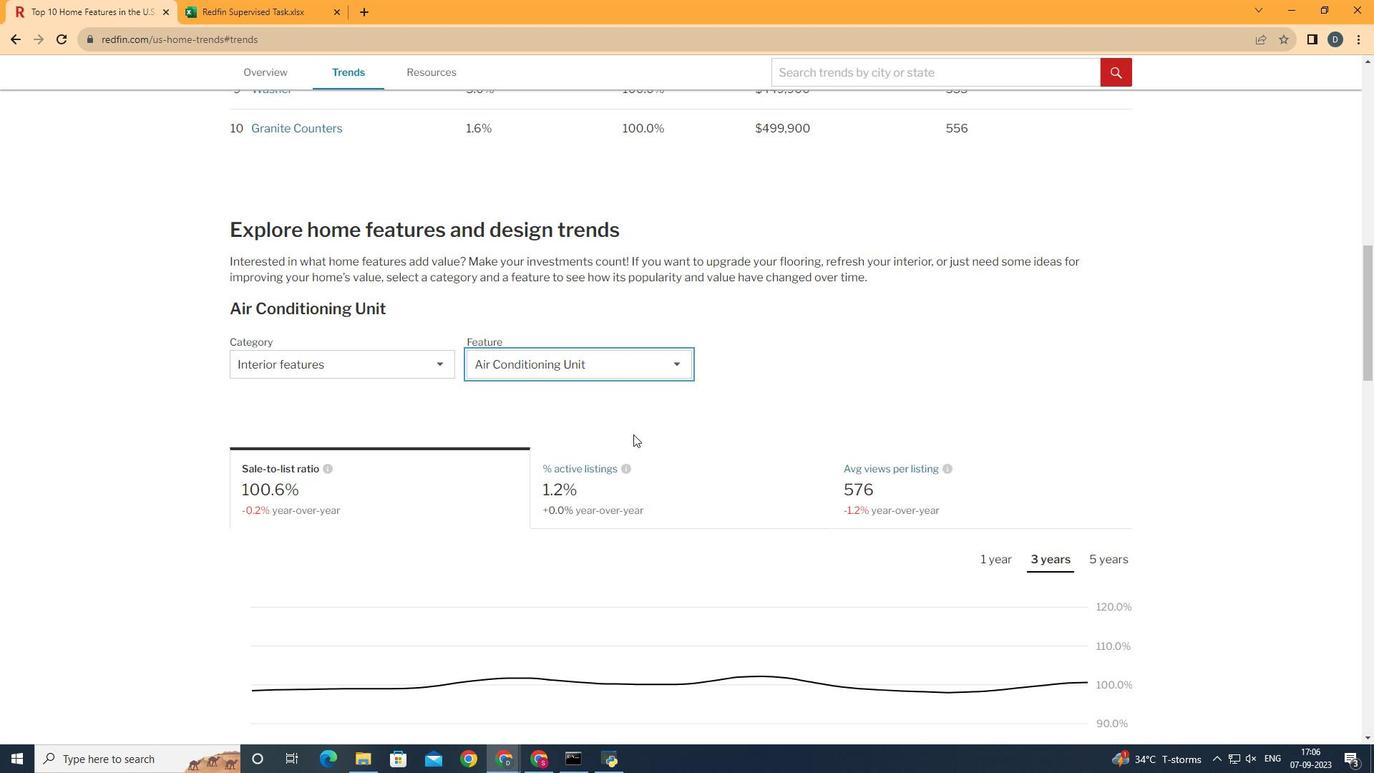 
Action: Mouse moved to (982, 491)
Screenshot: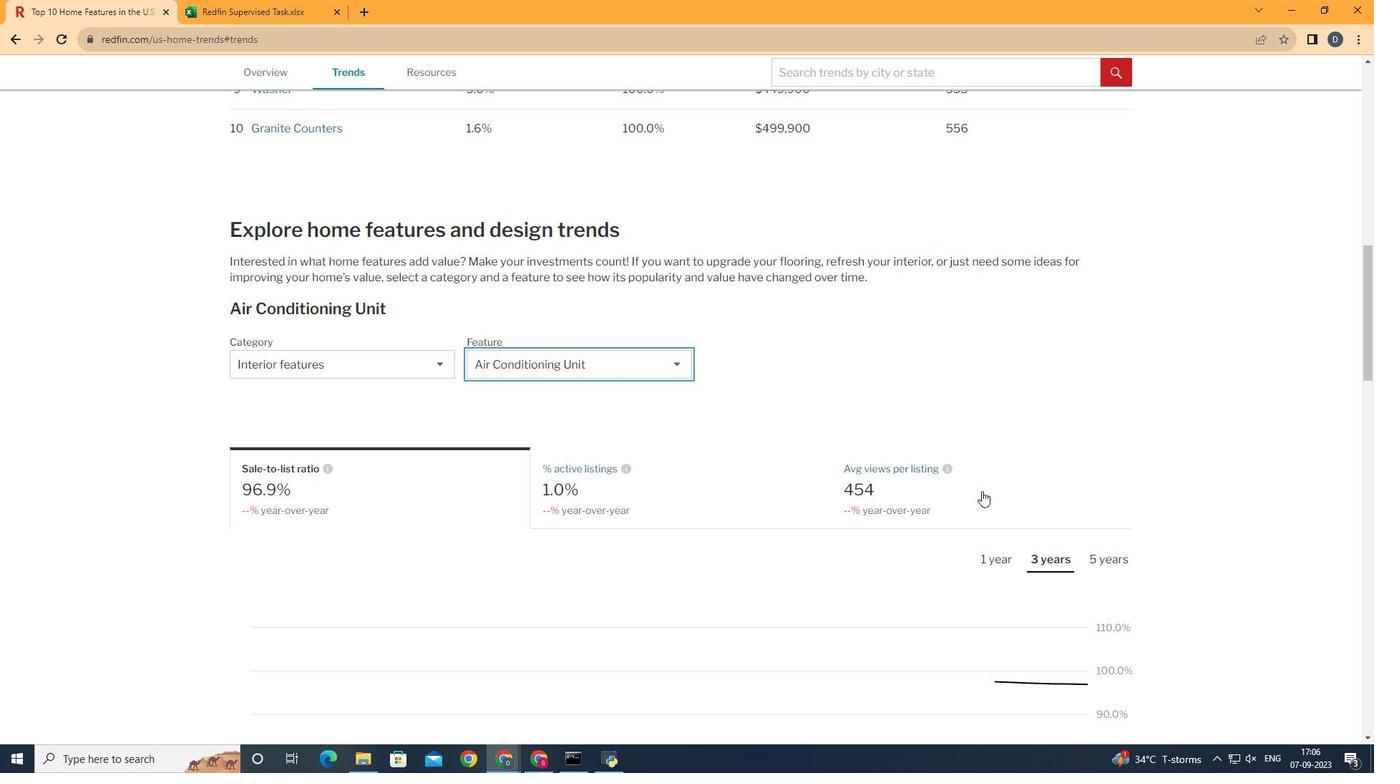 
Action: Mouse pressed left at (982, 491)
Screenshot: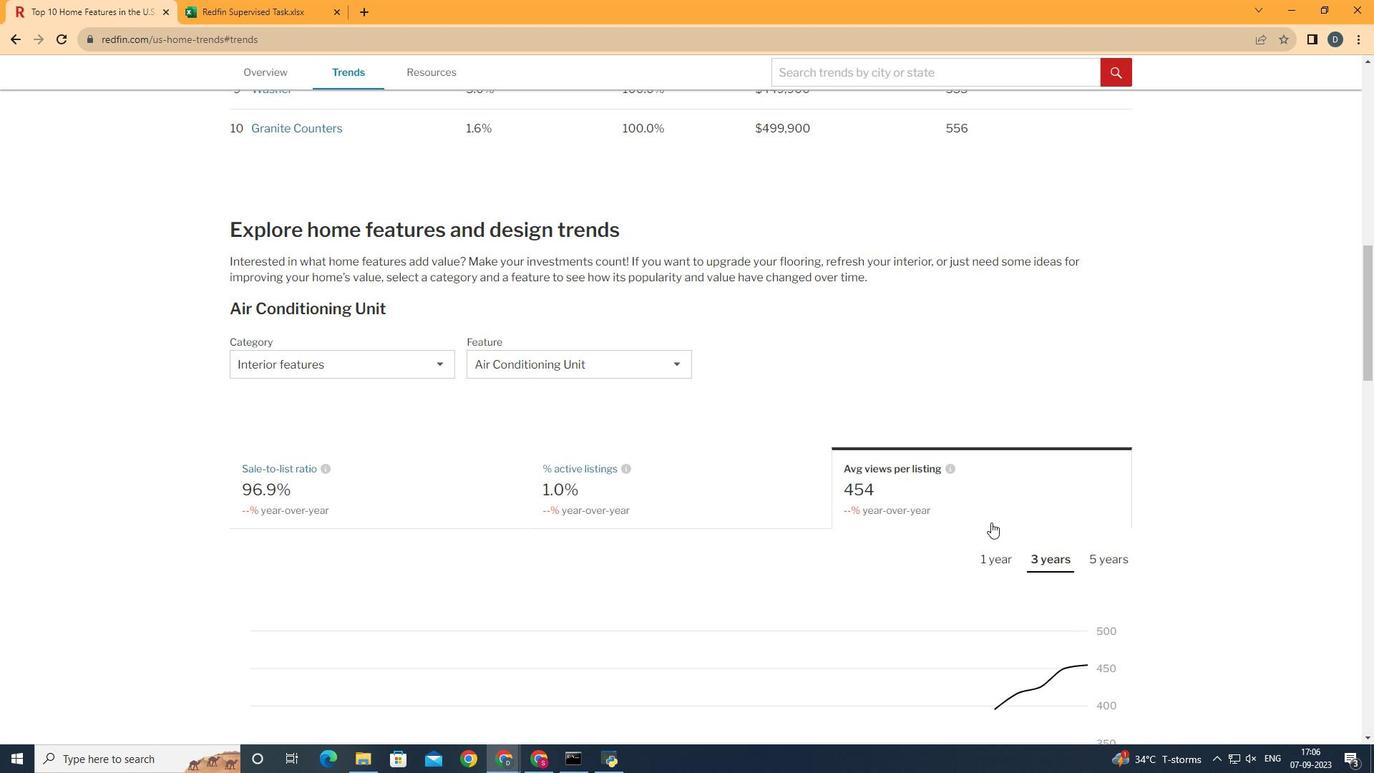
Action: Mouse moved to (998, 559)
Screenshot: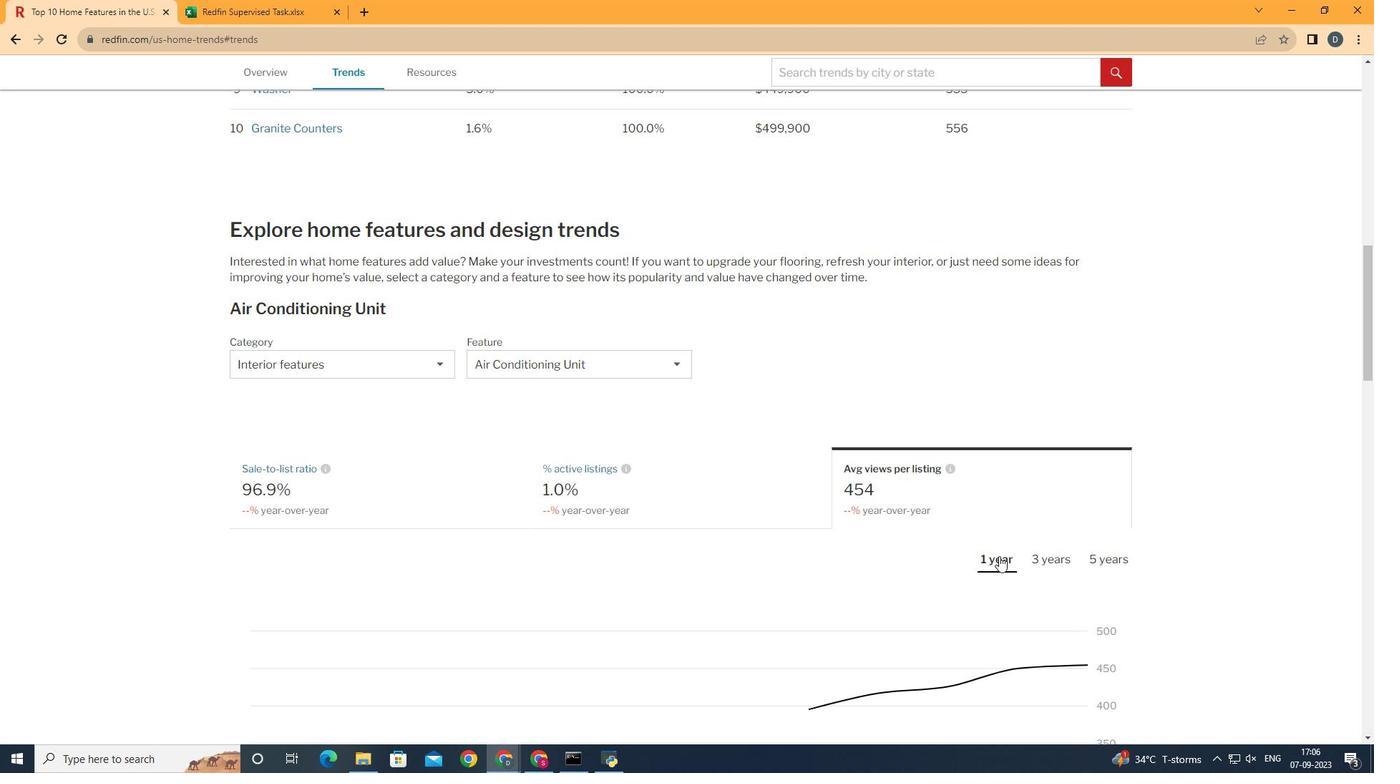 
Action: Mouse pressed left at (998, 559)
Screenshot: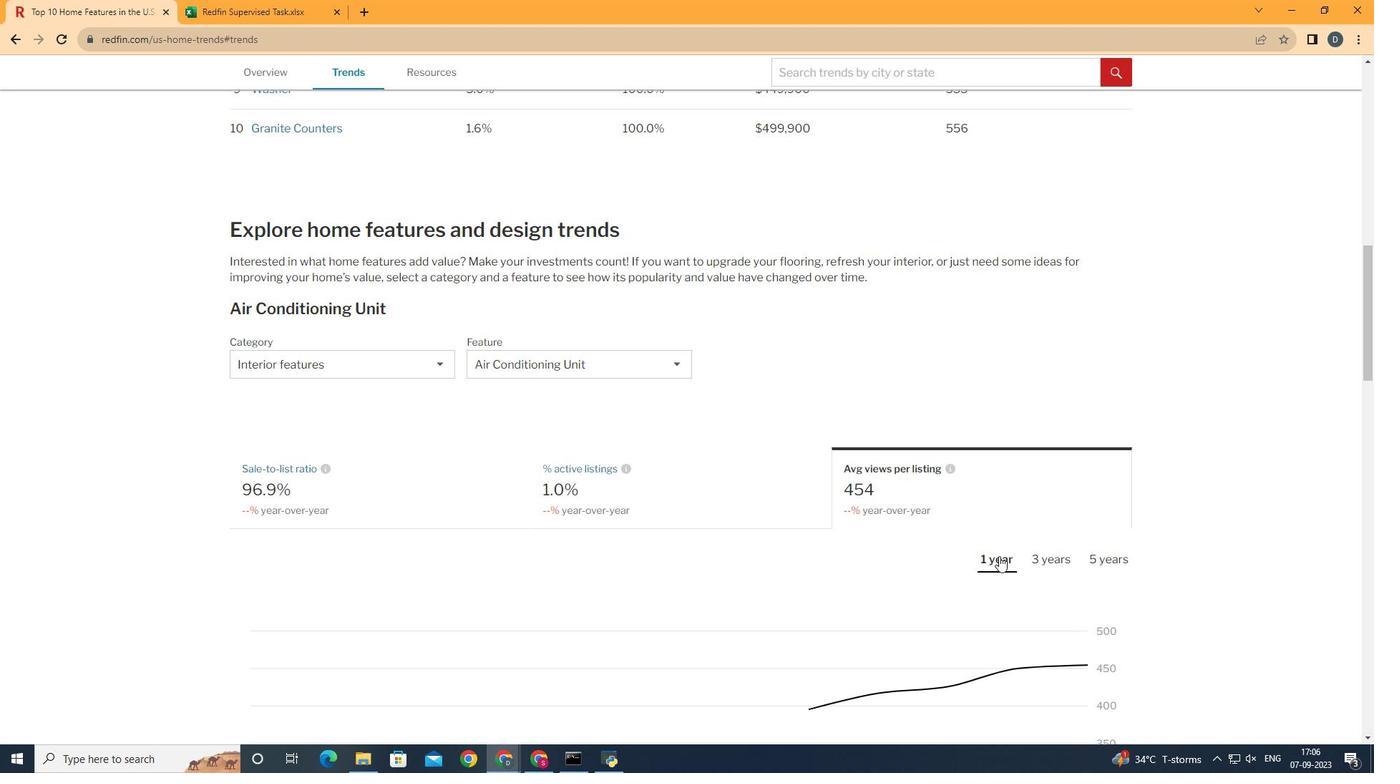 
Action: Mouse moved to (1002, 531)
Screenshot: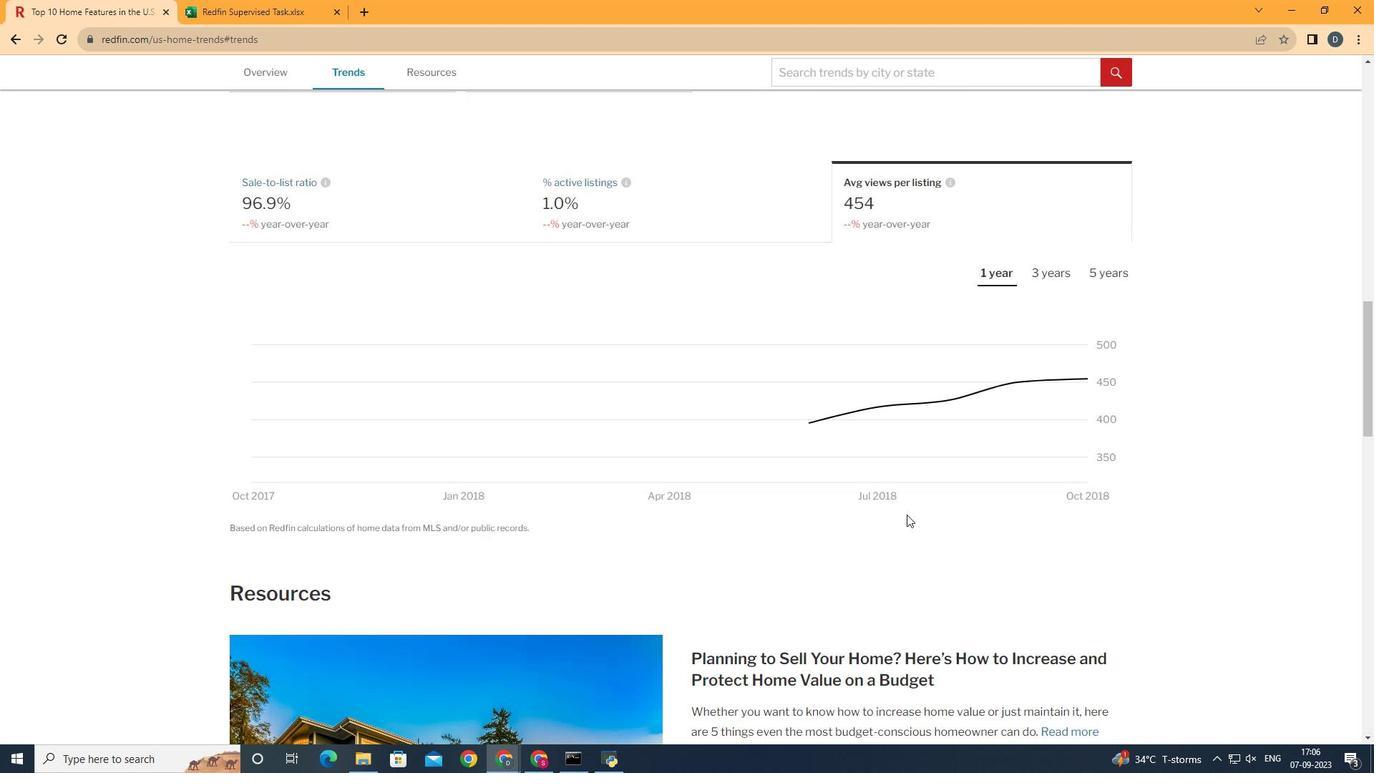 
Action: Mouse scrolled (1002, 530) with delta (0, 0)
Screenshot: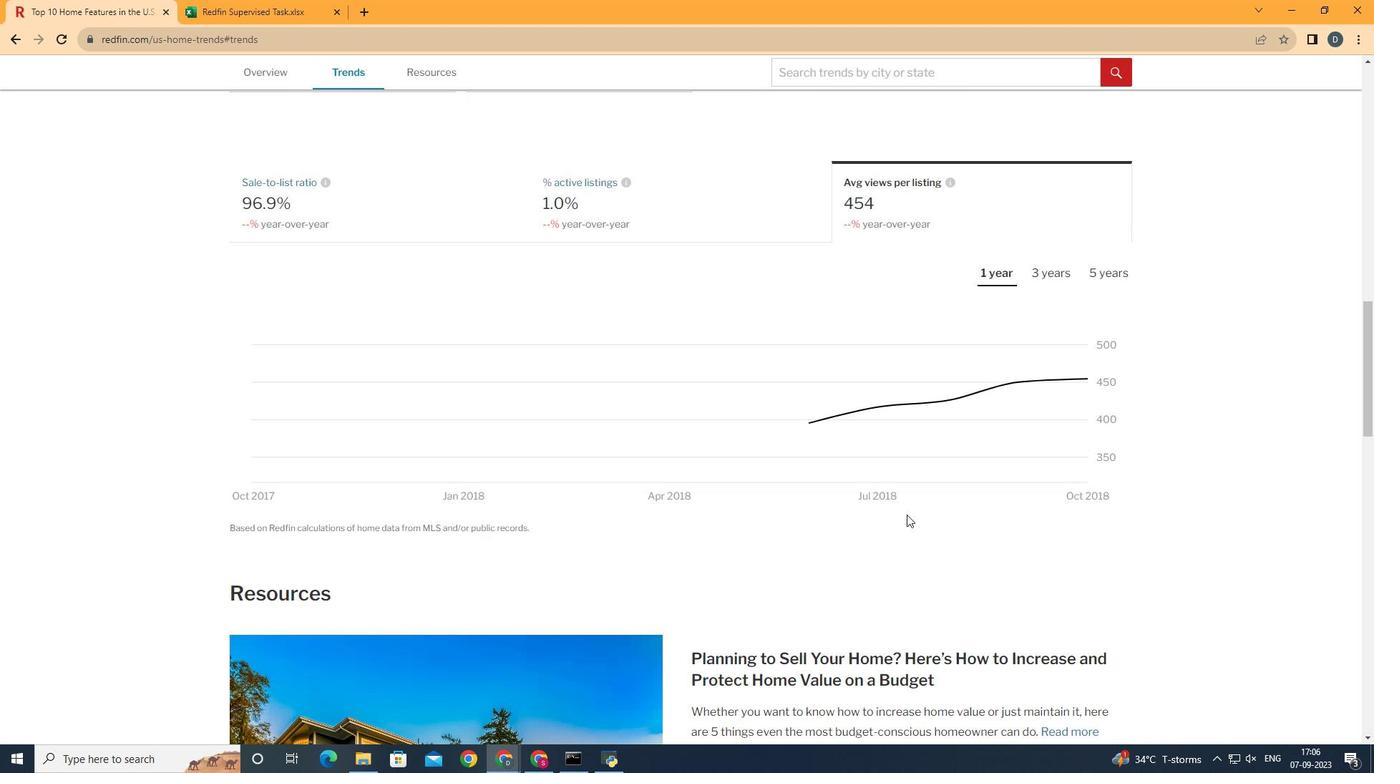 
Action: Mouse scrolled (1002, 530) with delta (0, 0)
Screenshot: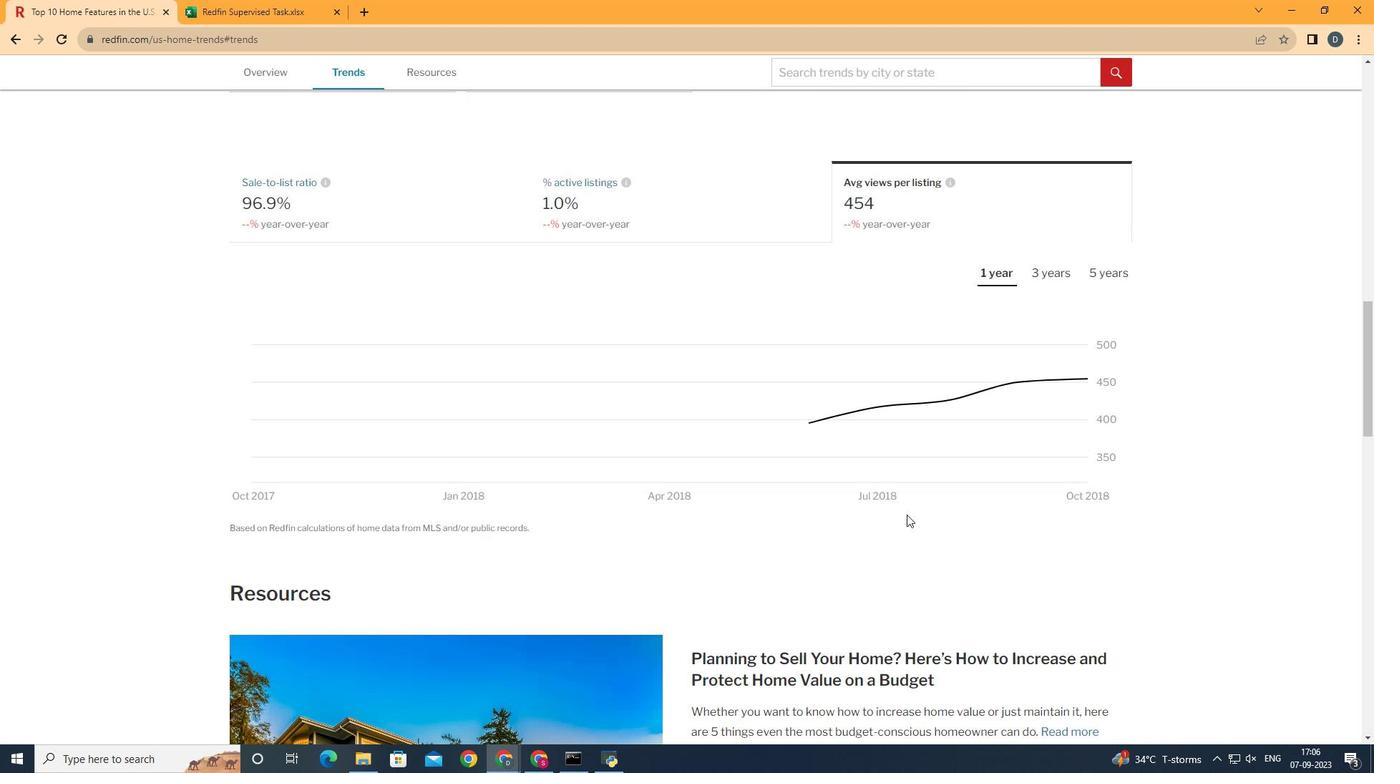 
Action: Mouse scrolled (1002, 530) with delta (0, 0)
Screenshot: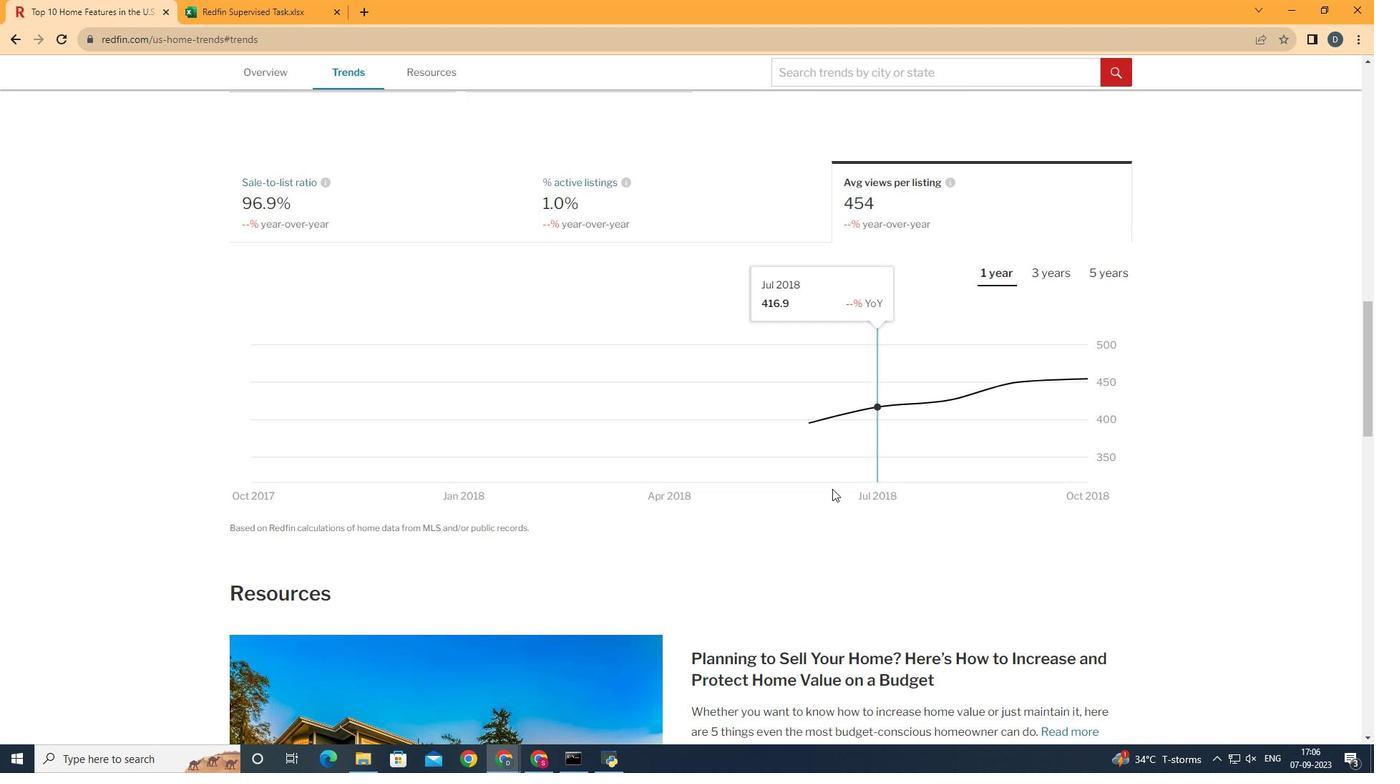 
Action: Mouse scrolled (1002, 530) with delta (0, 0)
Screenshot: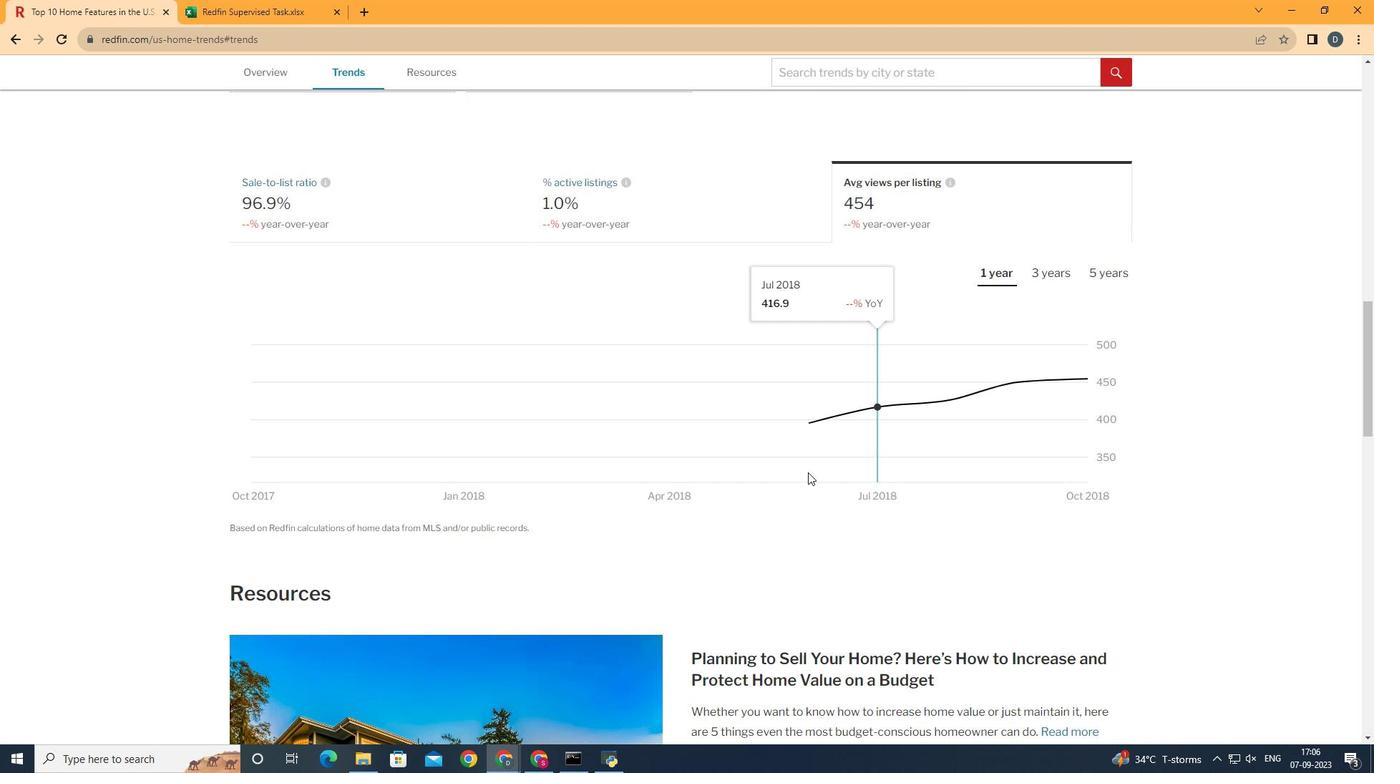 
Action: Mouse moved to (1171, 419)
Screenshot: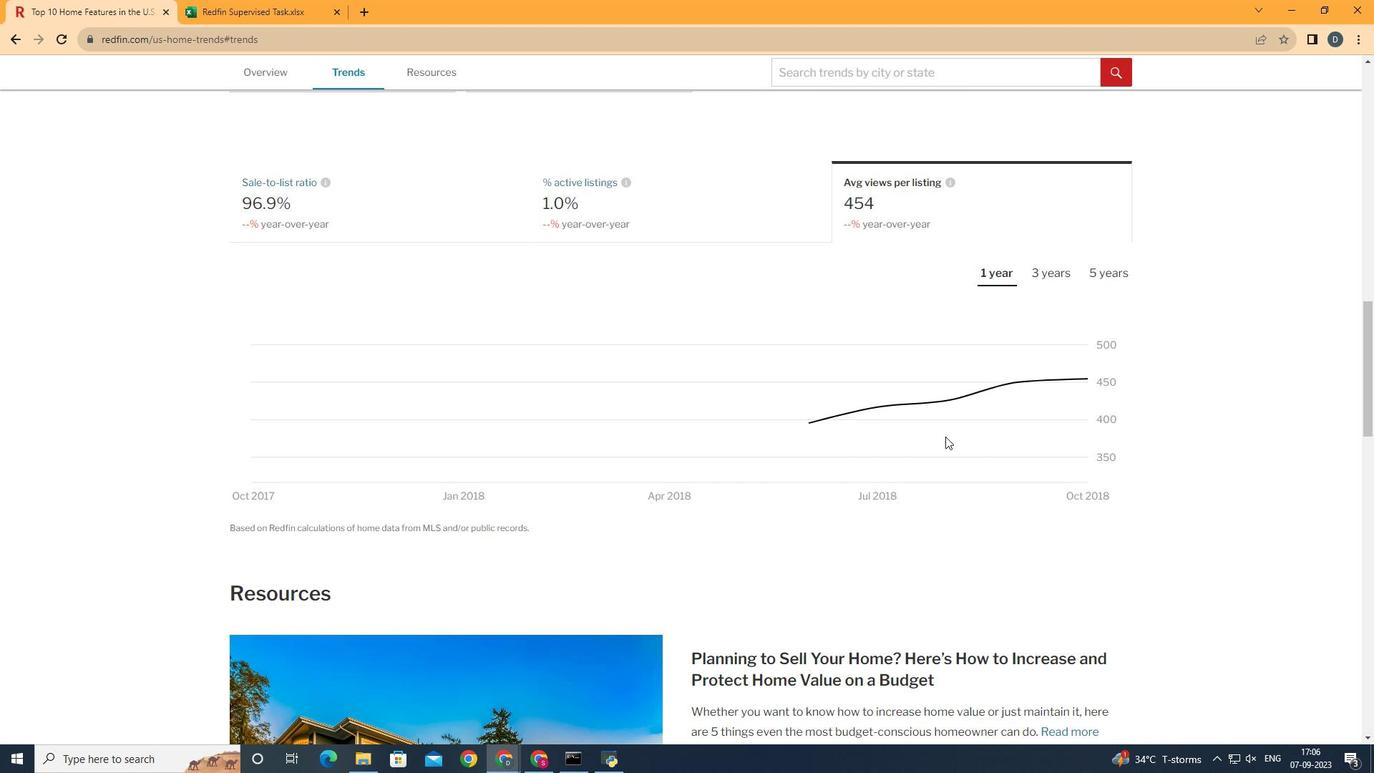 
